 Task: Look for space in Veenendaal, Netherlands from 5th July, 2023 to 11th July, 2023 for 2 adults in price range Rs.8000 to Rs.16000. Place can be entire place with 2 bedrooms having 2 beds and 1 bathroom. Property type can be house, flat, guest house. Booking option can be shelf check-in. Required host language is English.
Action: Mouse moved to (437, 95)
Screenshot: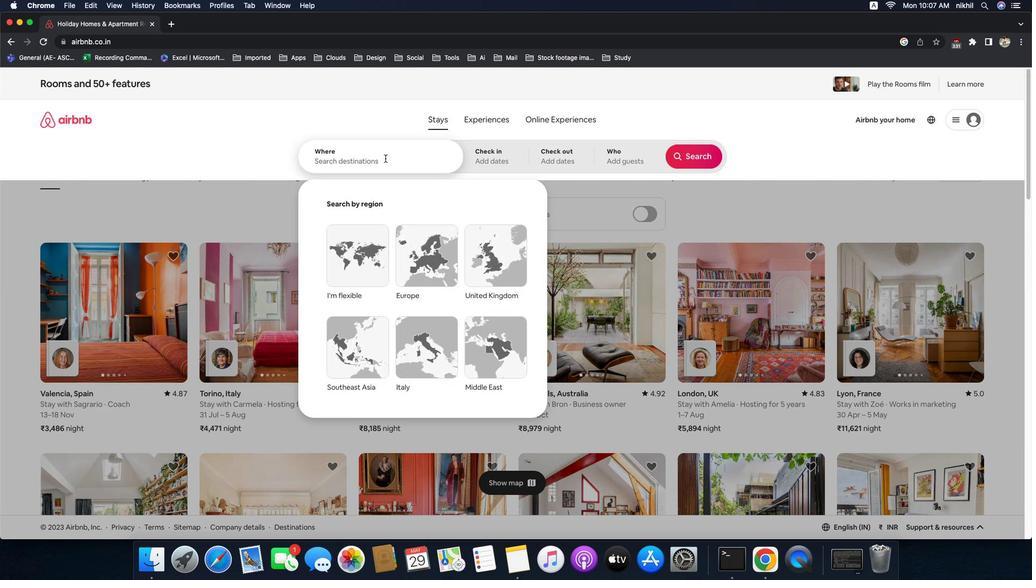
Action: Mouse pressed left at (437, 95)
Screenshot: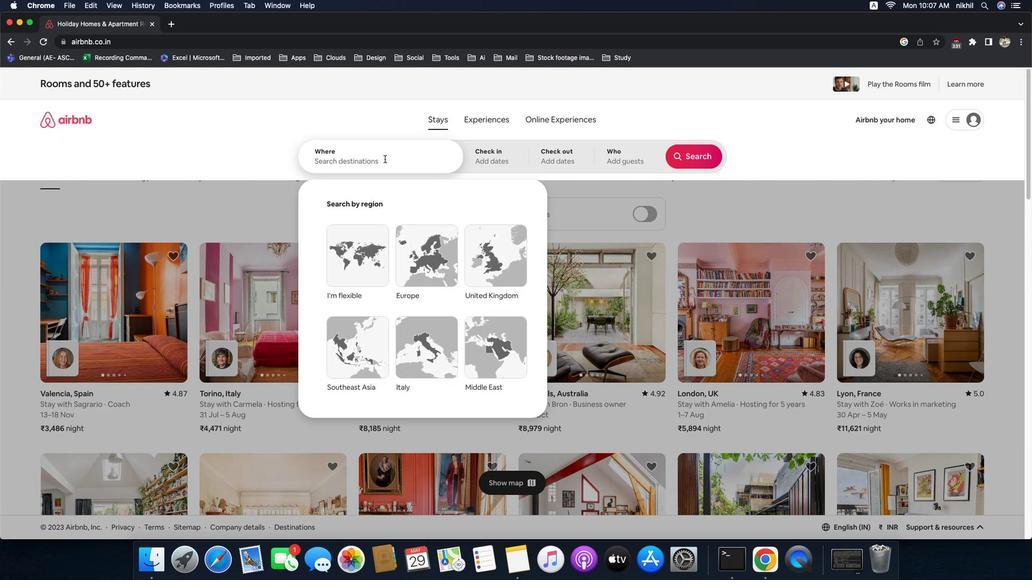 
Action: Mouse moved to (459, 109)
Screenshot: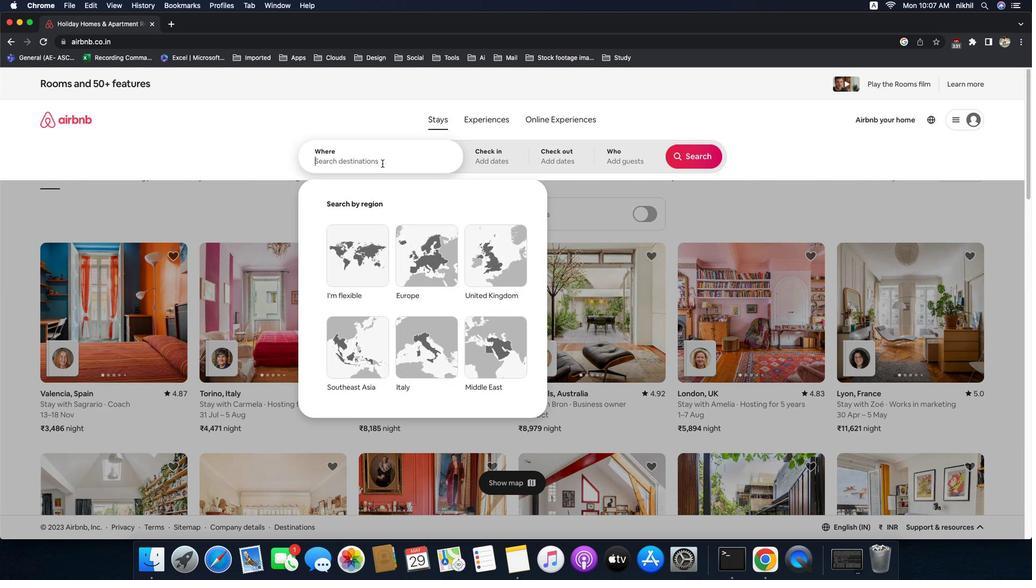 
Action: Mouse pressed left at (459, 109)
Screenshot: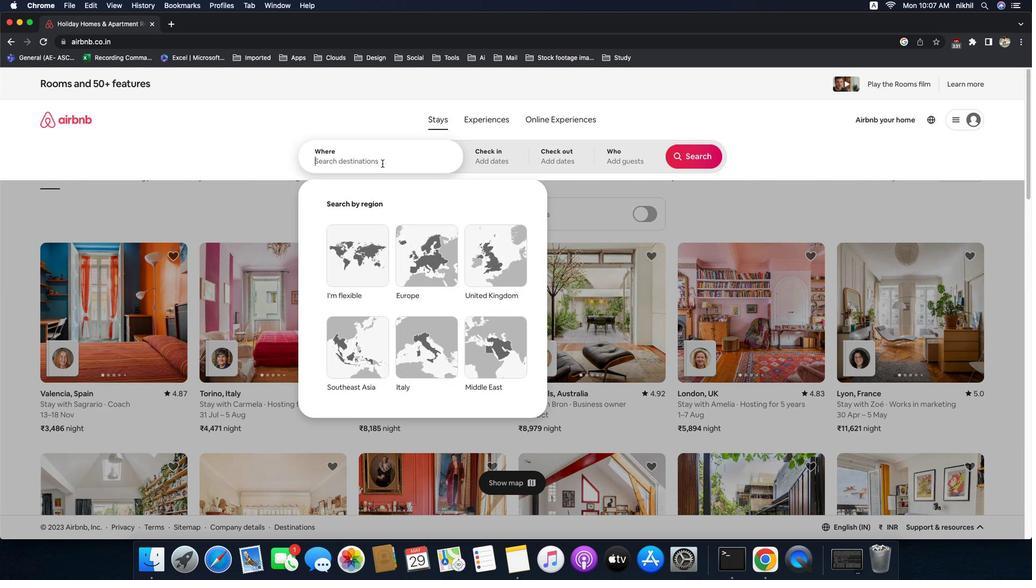 
Action: Mouse moved to (379, 145)
Screenshot: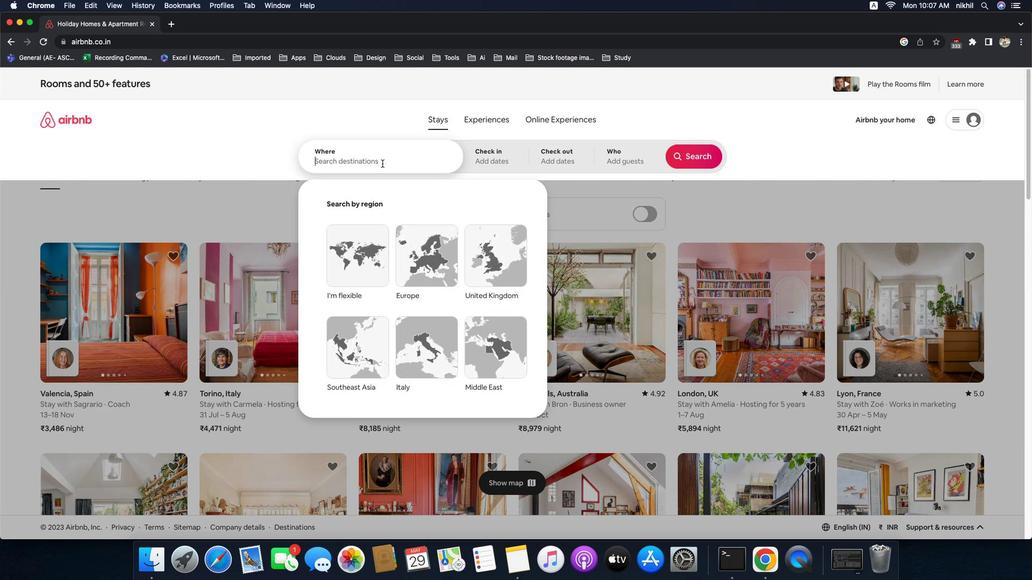 
Action: Mouse pressed left at (379, 145)
Screenshot: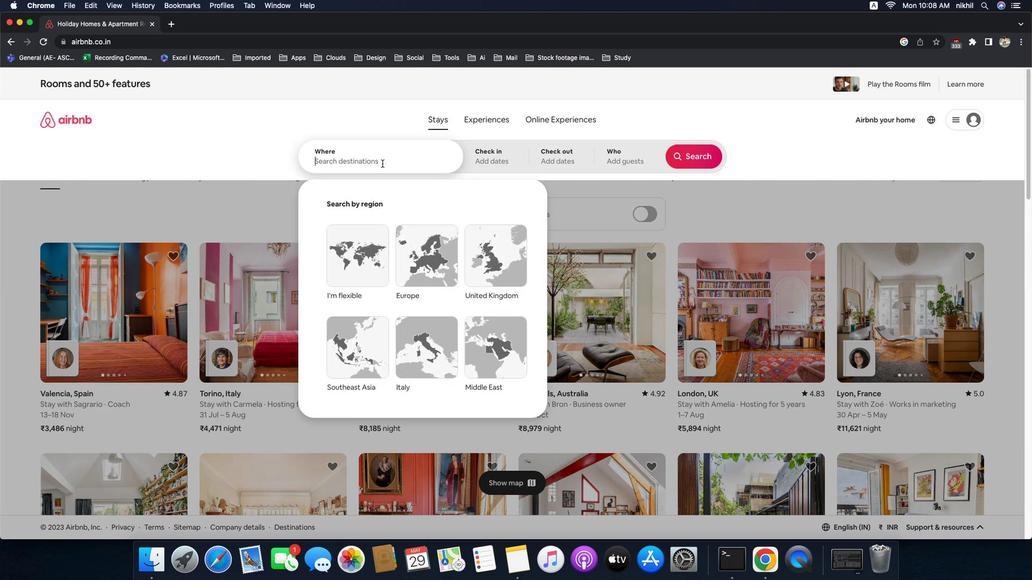 
Action: Key pressed 'V'Key.caps_lock'e''e''n''e''n''d''a''a''l'','Key.spaceKey.caps_lock'N'Key.caps_lock'e''t''h''e''r''l''a''n''d''s'Key.enter
Screenshot: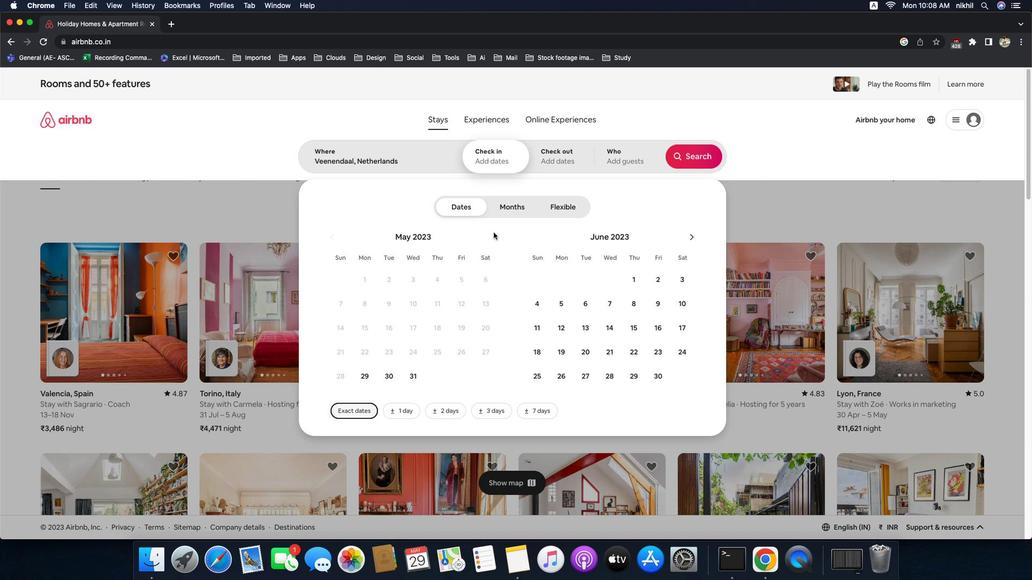 
Action: Mouse moved to (707, 229)
Screenshot: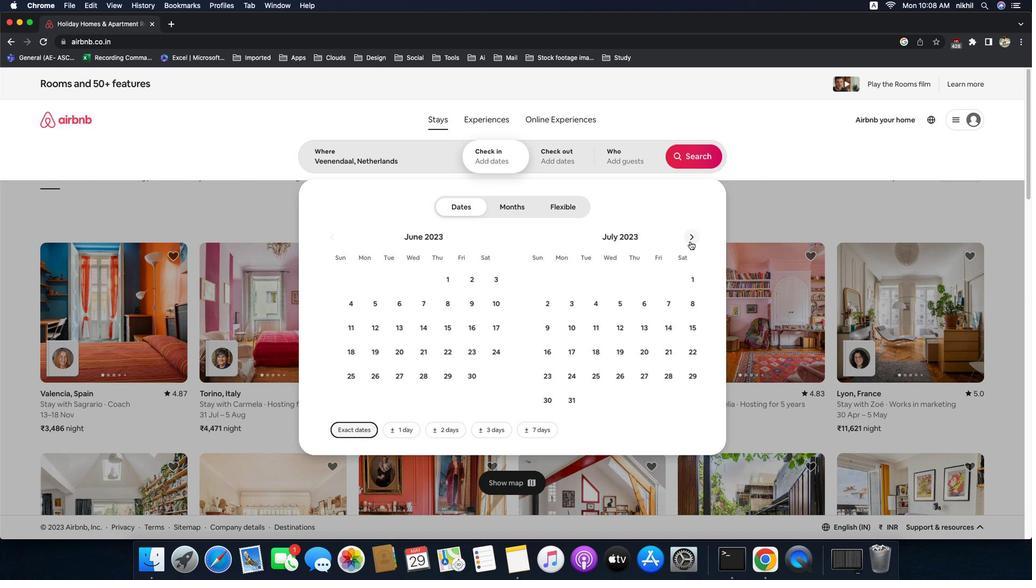 
Action: Mouse pressed left at (707, 229)
Screenshot: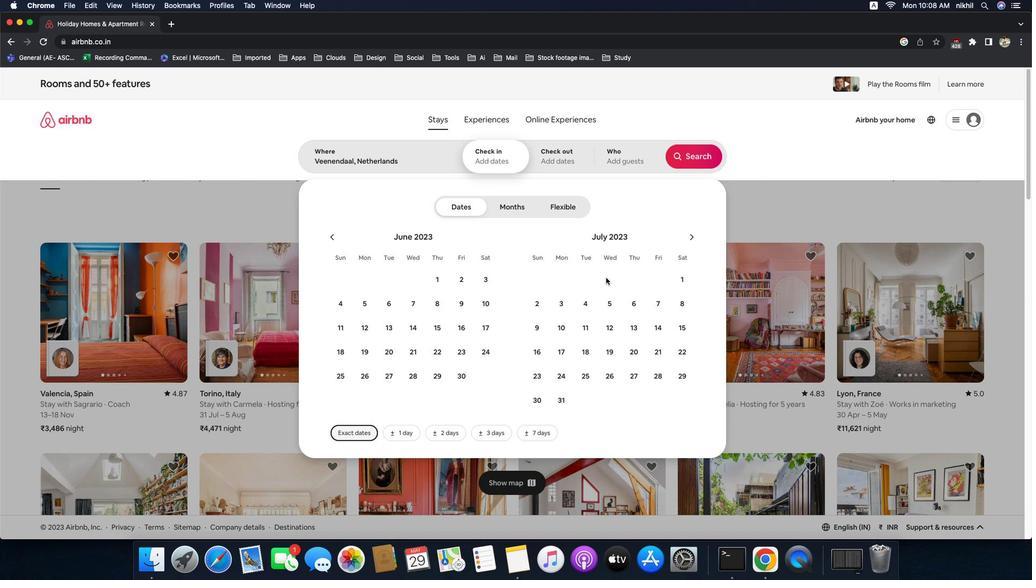 
Action: Mouse moved to (627, 294)
Screenshot: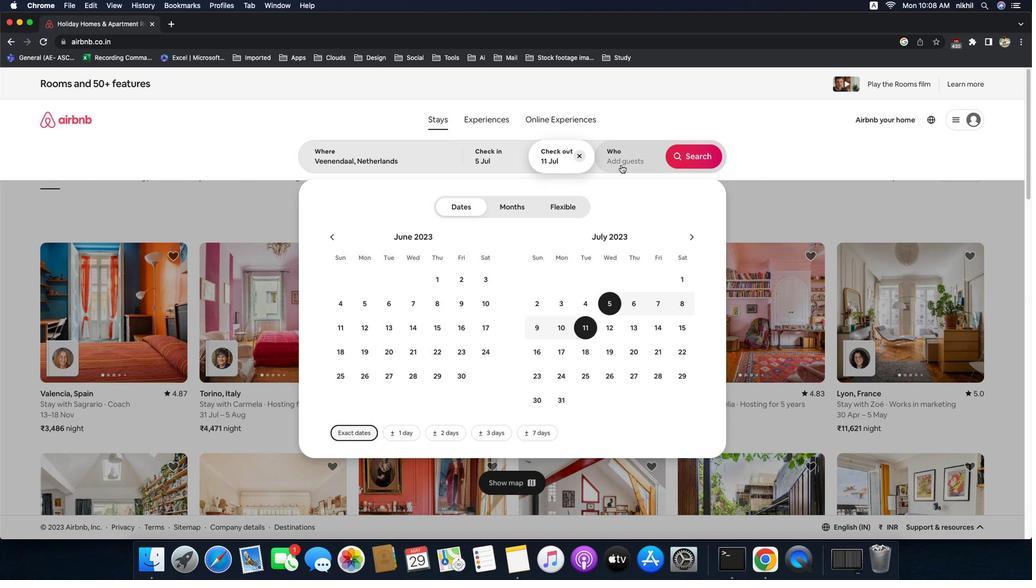 
Action: Mouse pressed left at (627, 294)
Screenshot: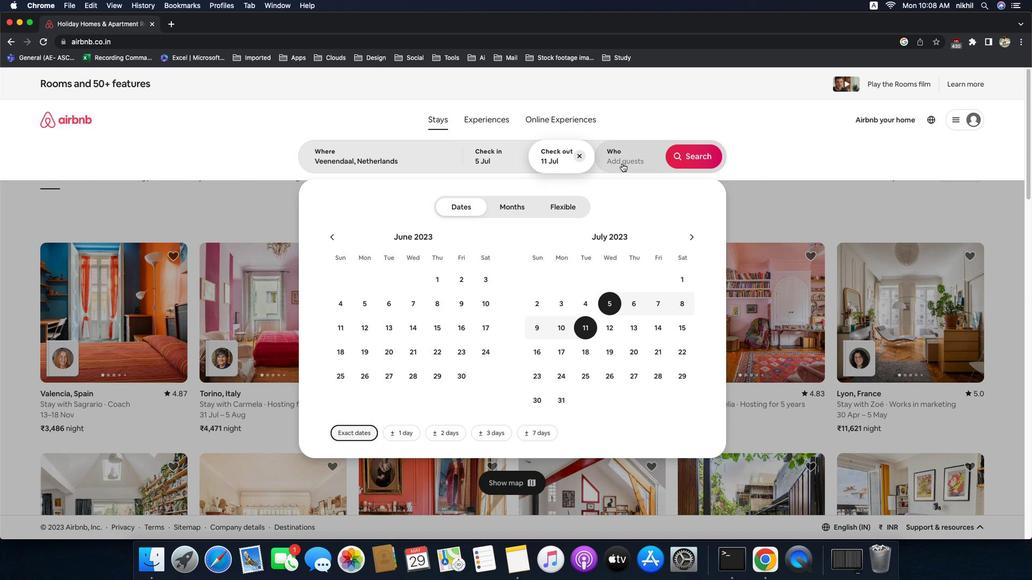 
Action: Mouse moved to (603, 318)
Screenshot: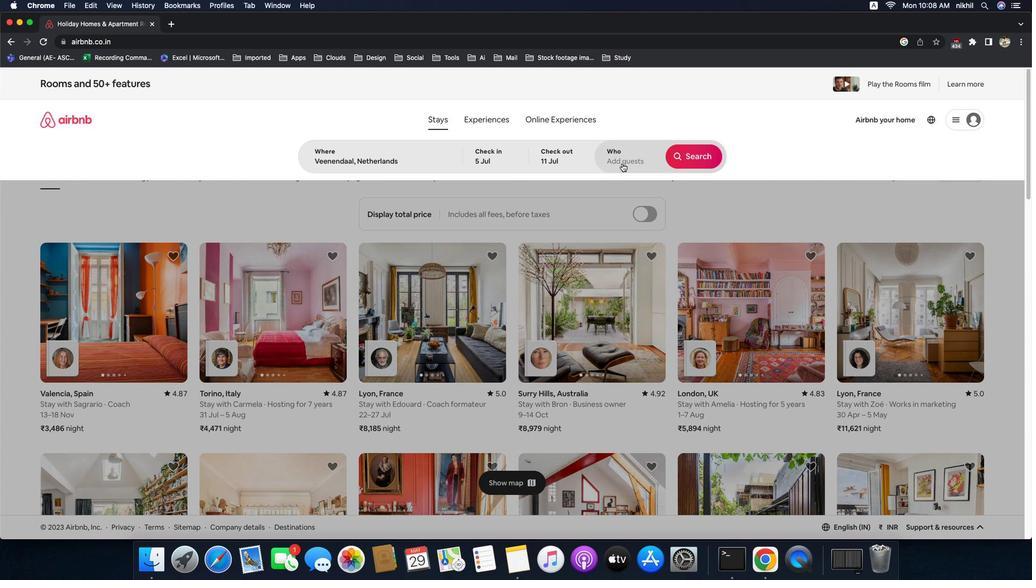 
Action: Mouse pressed left at (603, 318)
Screenshot: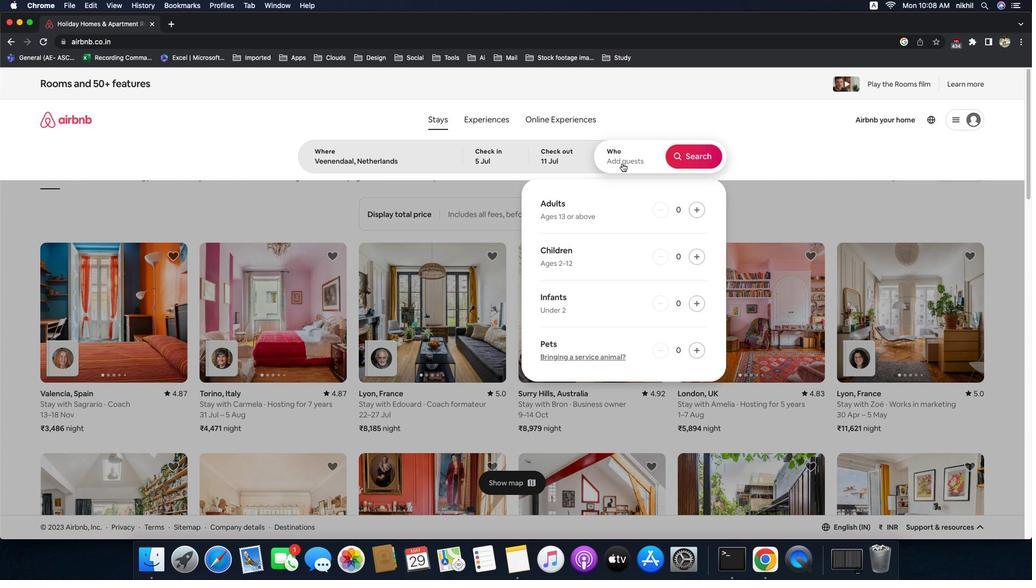 
Action: Mouse moved to (635, 146)
Screenshot: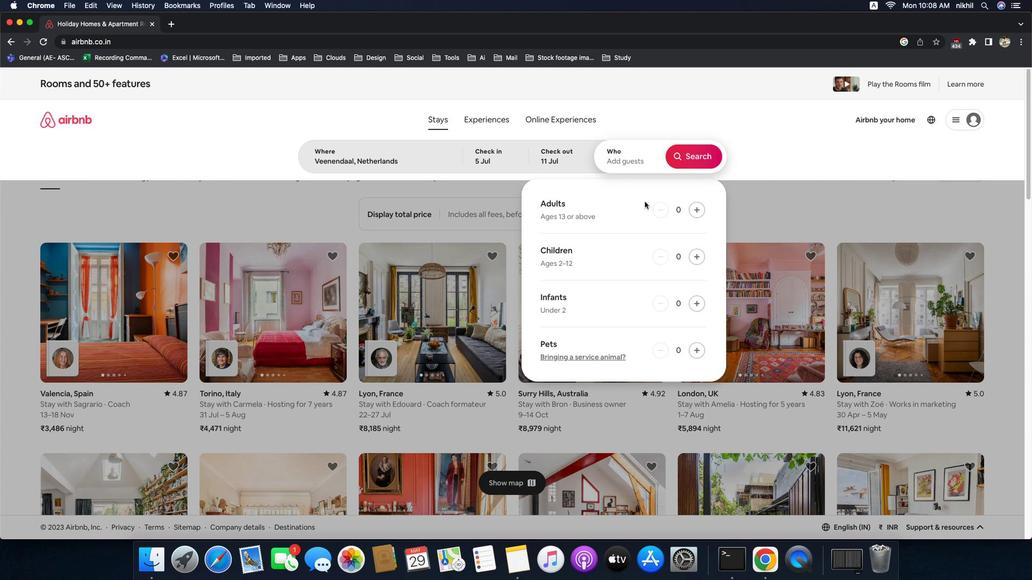 
Action: Mouse pressed left at (635, 146)
Screenshot: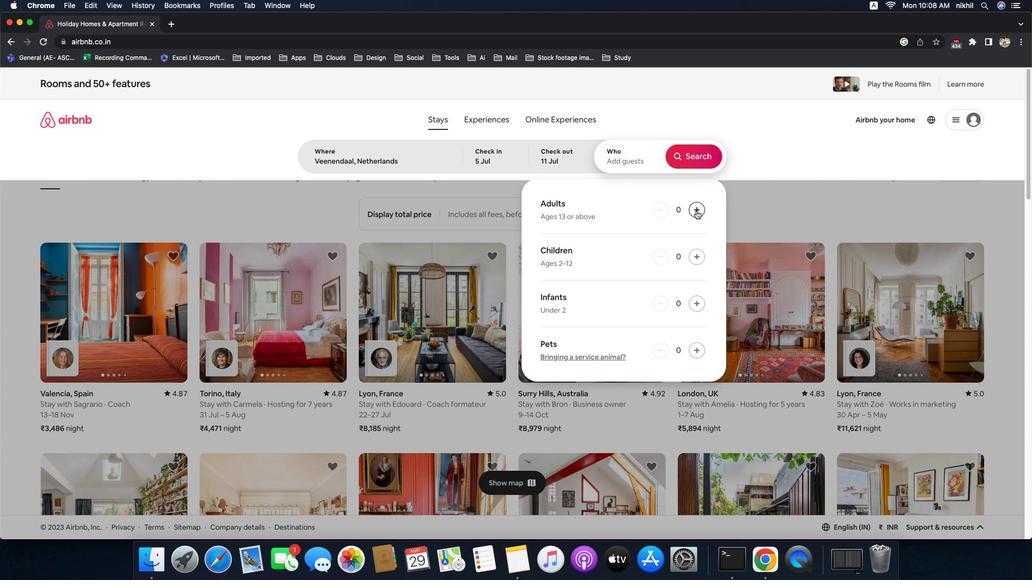 
Action: Mouse moved to (714, 196)
Screenshot: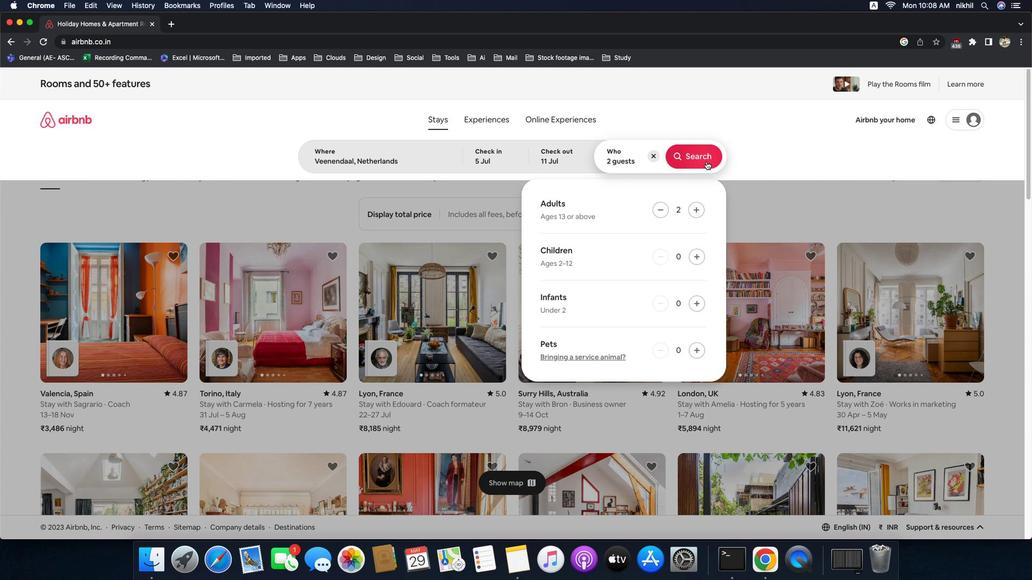 
Action: Mouse pressed left at (714, 196)
Screenshot: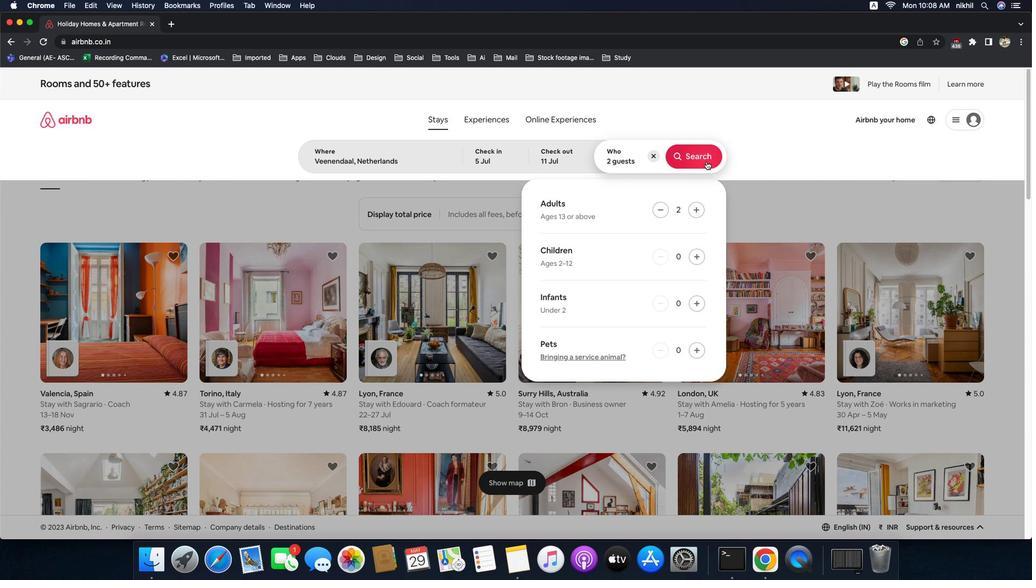 
Action: Mouse pressed left at (714, 196)
Screenshot: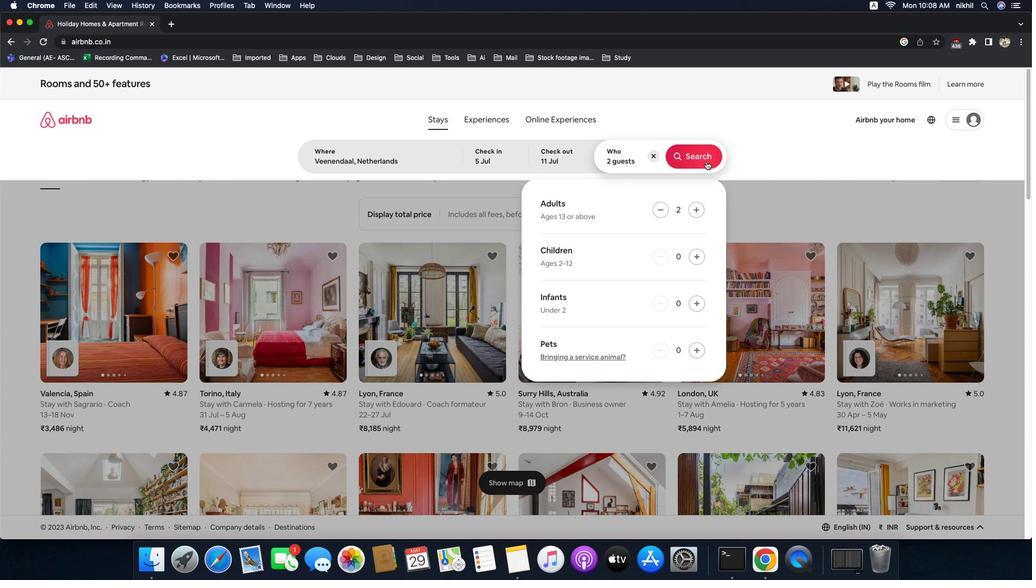 
Action: Mouse moved to (725, 144)
Screenshot: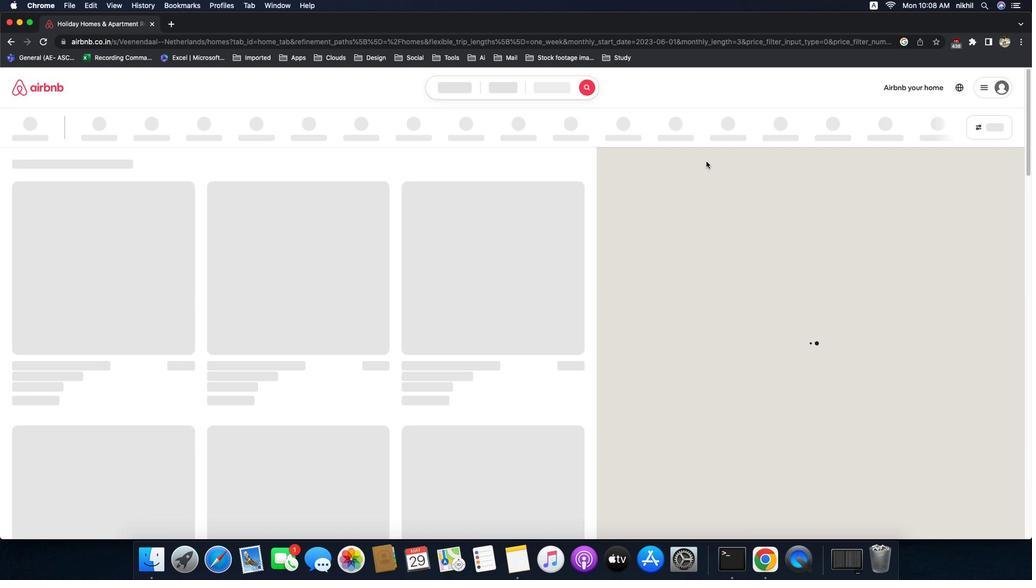 
Action: Mouse pressed left at (725, 144)
Screenshot: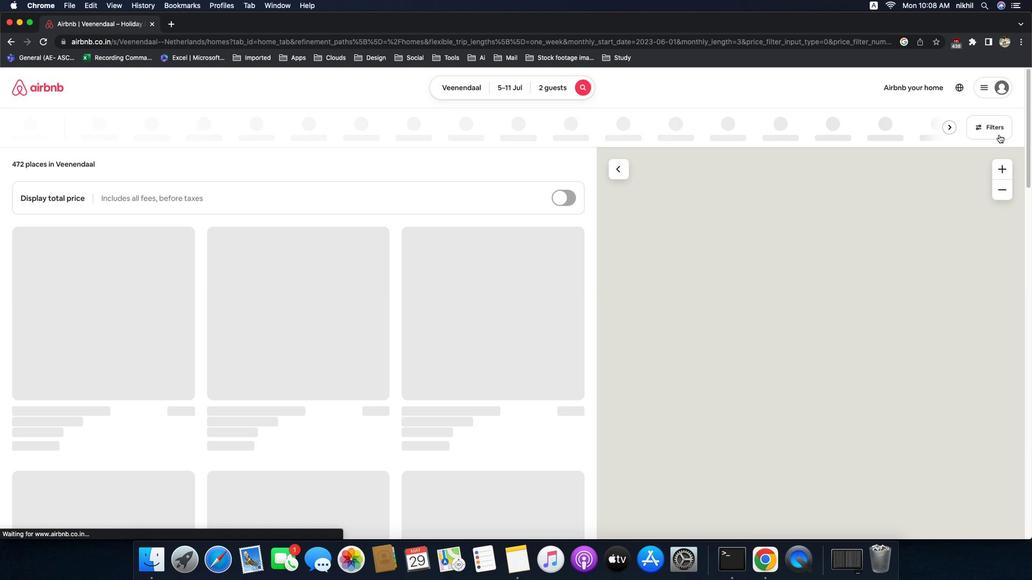 
Action: Mouse moved to (1028, 114)
Screenshot: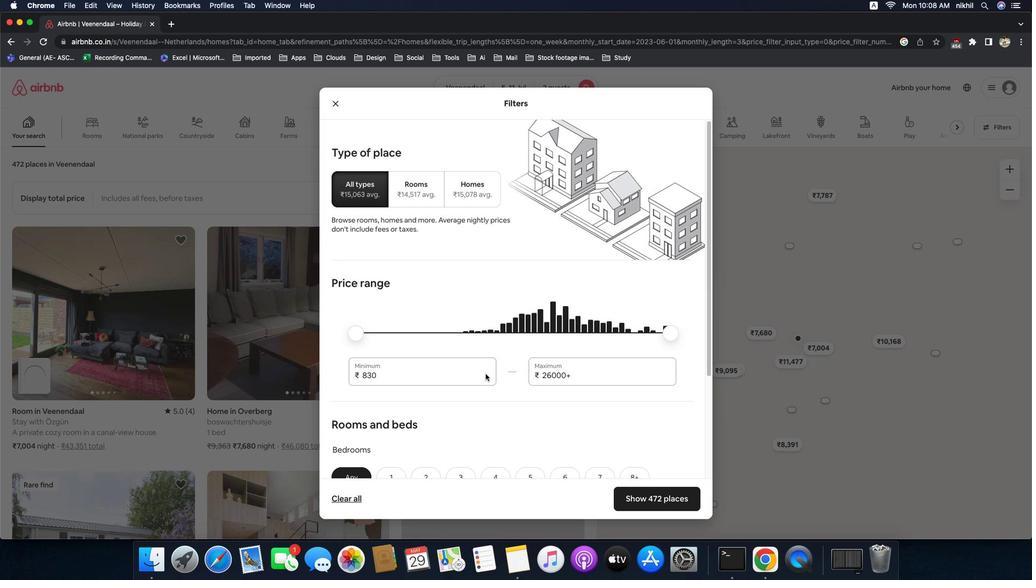 
Action: Mouse pressed left at (1028, 114)
Screenshot: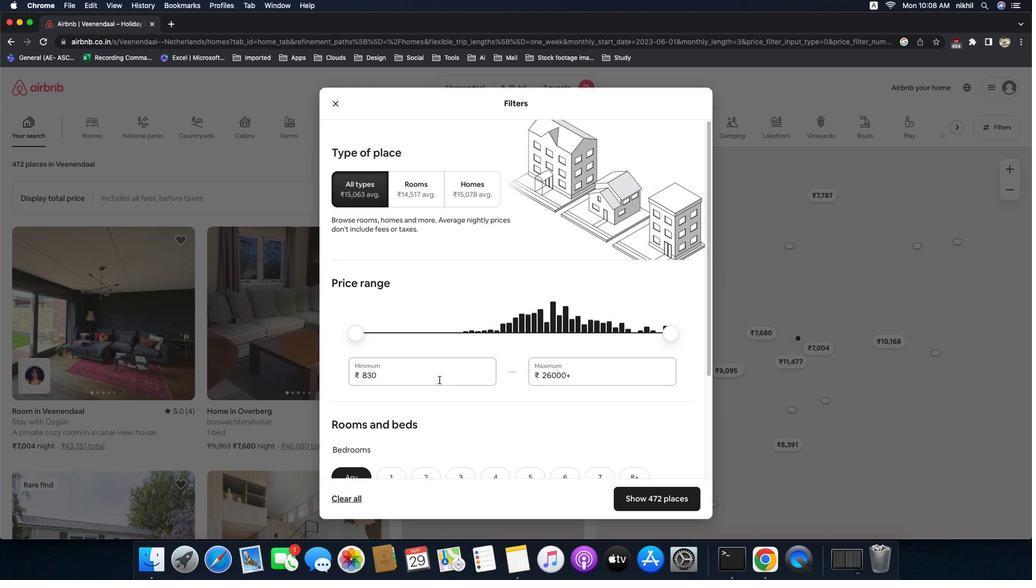 
Action: Mouse moved to (434, 376)
Screenshot: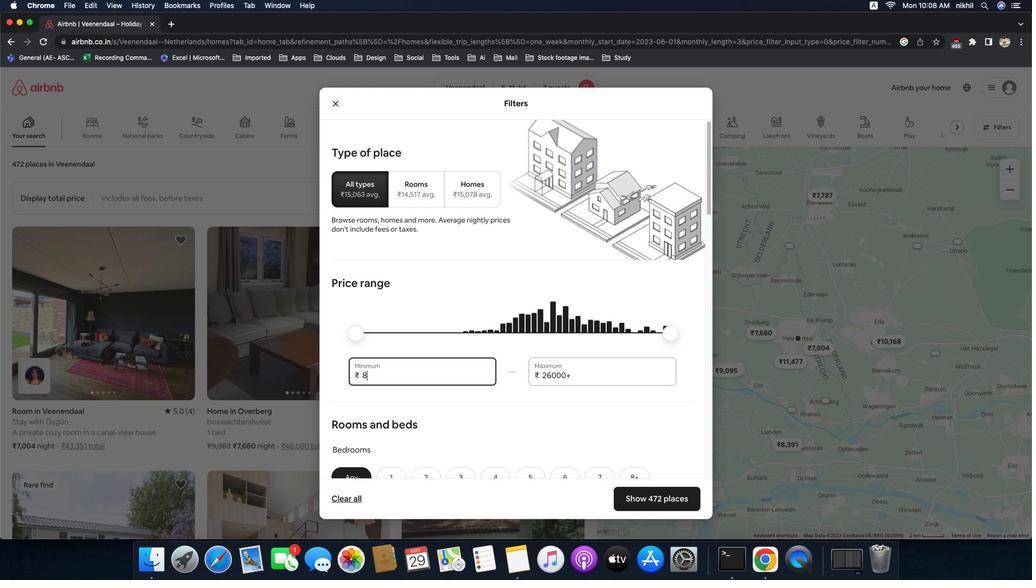 
Action: Mouse pressed left at (434, 376)
Screenshot: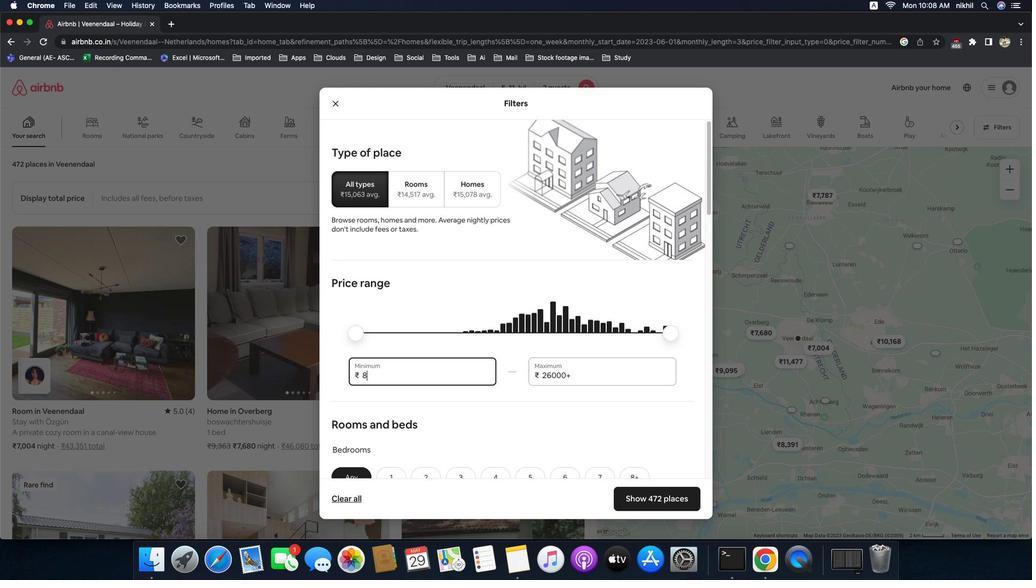
Action: Mouse moved to (434, 376)
Screenshot: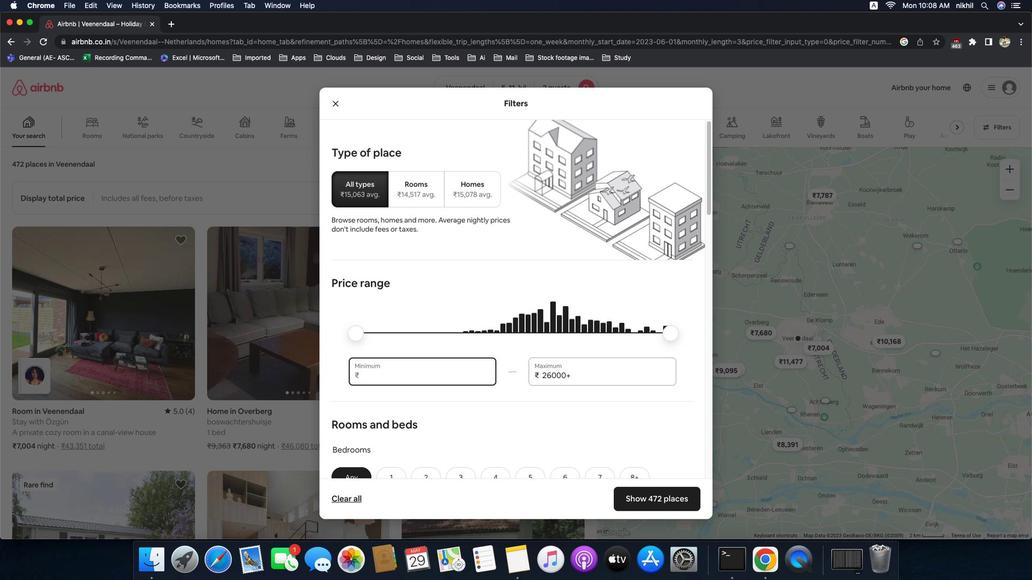 
Action: Key pressed Key.backspaceKey.backspaceKey.backspace'8''0''0''0'
Screenshot: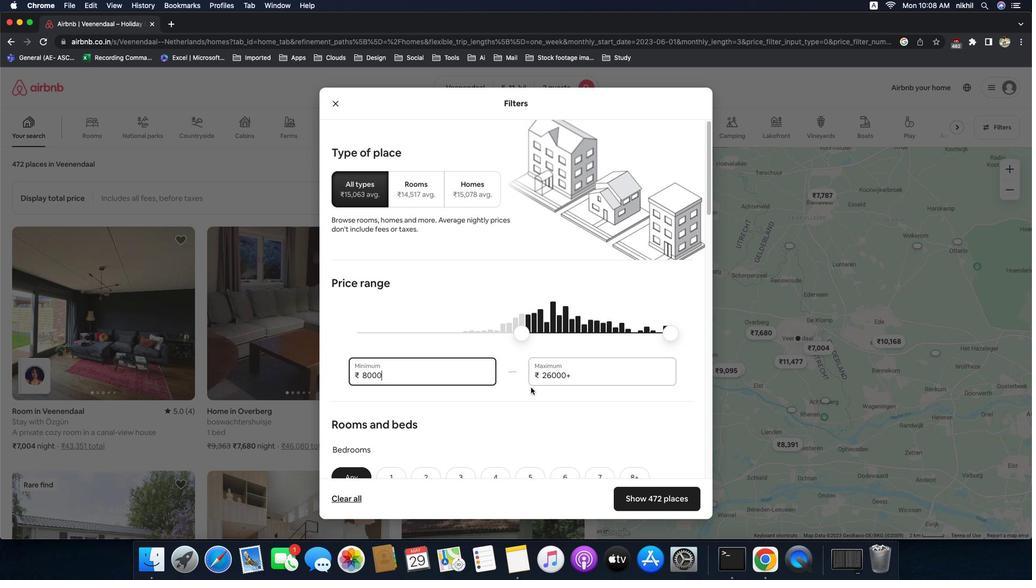 
Action: Mouse moved to (594, 371)
Screenshot: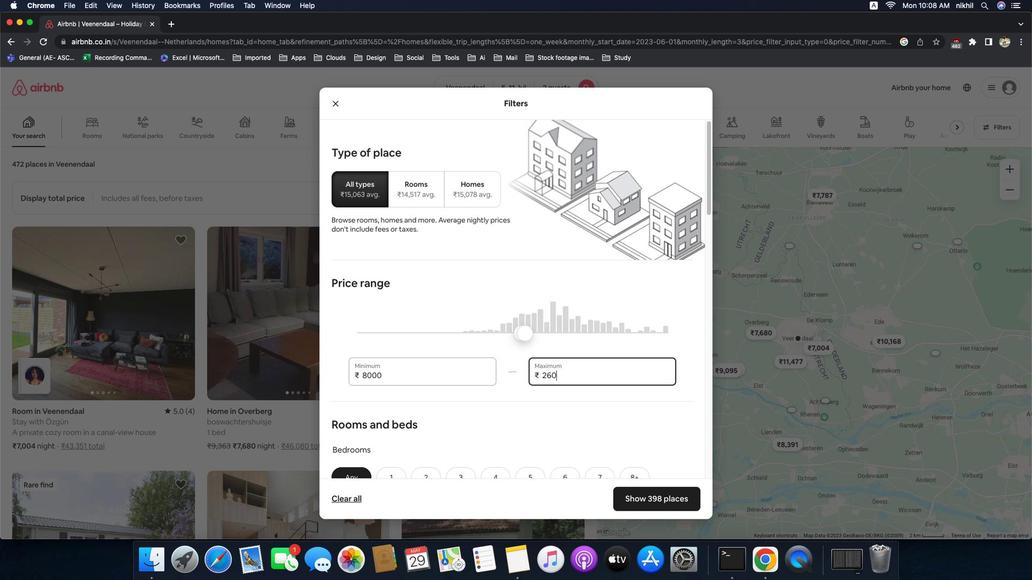 
Action: Mouse pressed left at (594, 371)
Screenshot: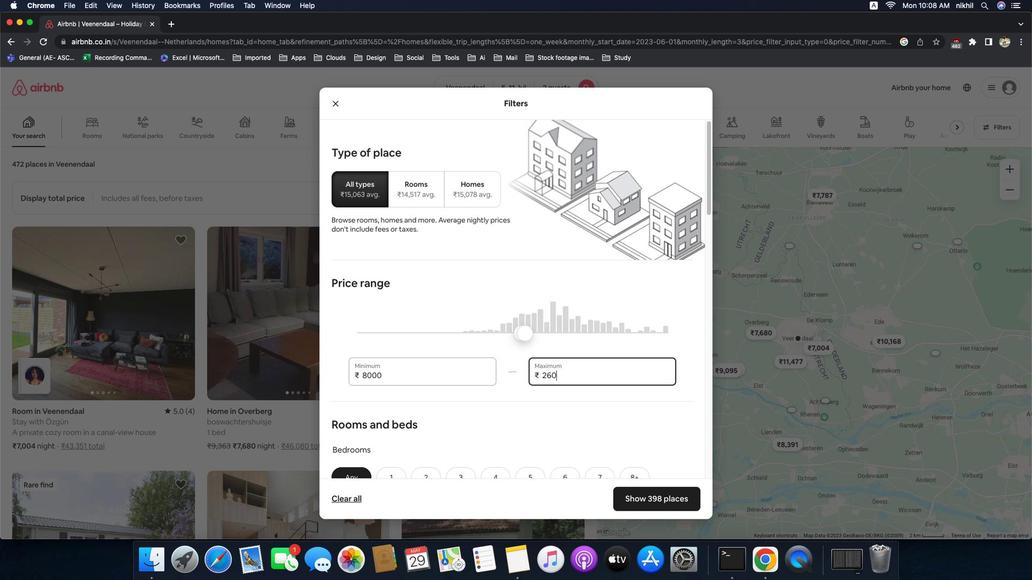 
Action: Mouse moved to (594, 371)
Screenshot: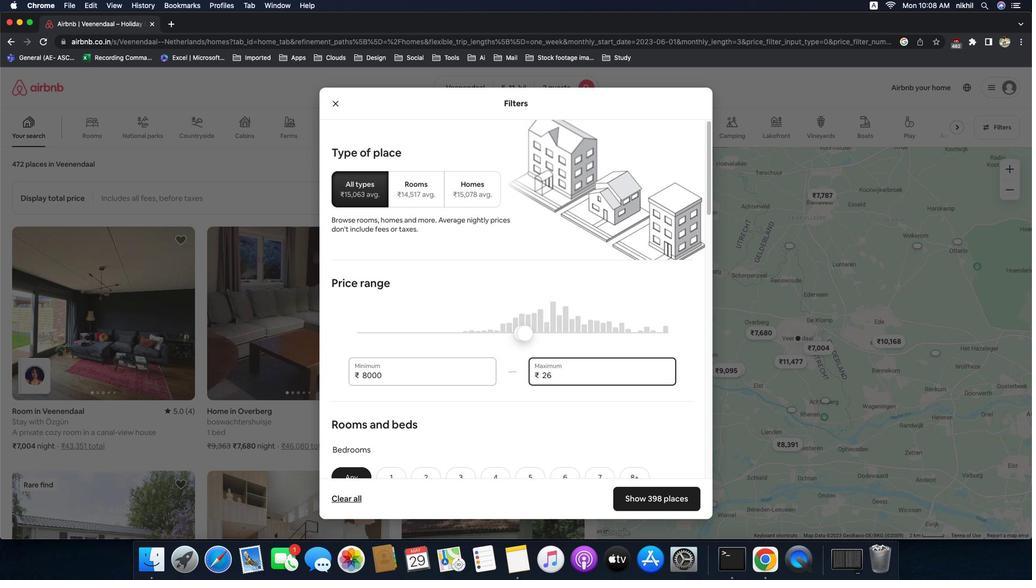 
Action: Key pressed Key.backspaceKey.backspaceKey.backspaceKey.backspaceKey.backspaceKey.backspace'1''6''0''0''0'
Screenshot: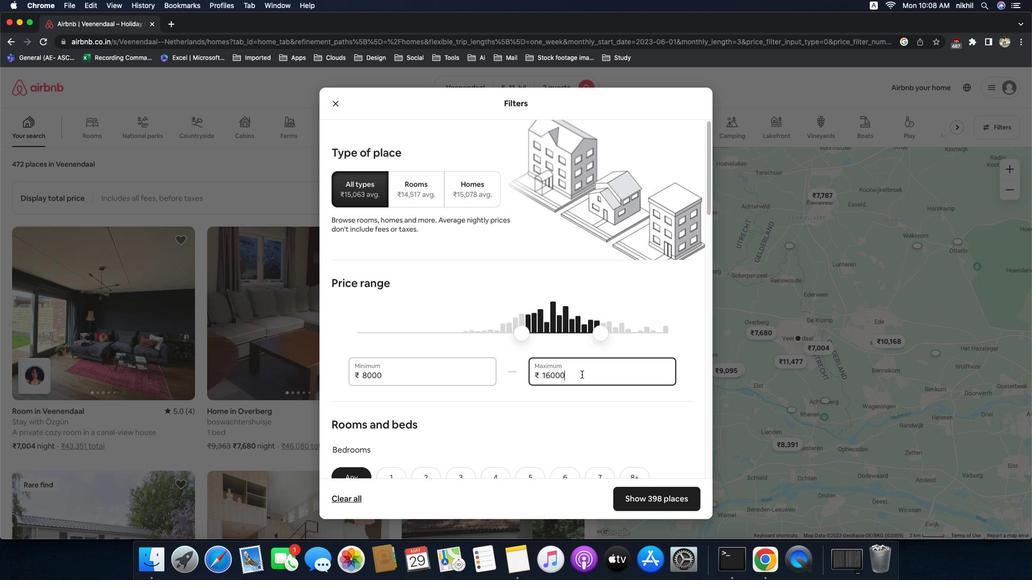 
Action: Mouse moved to (515, 430)
Screenshot: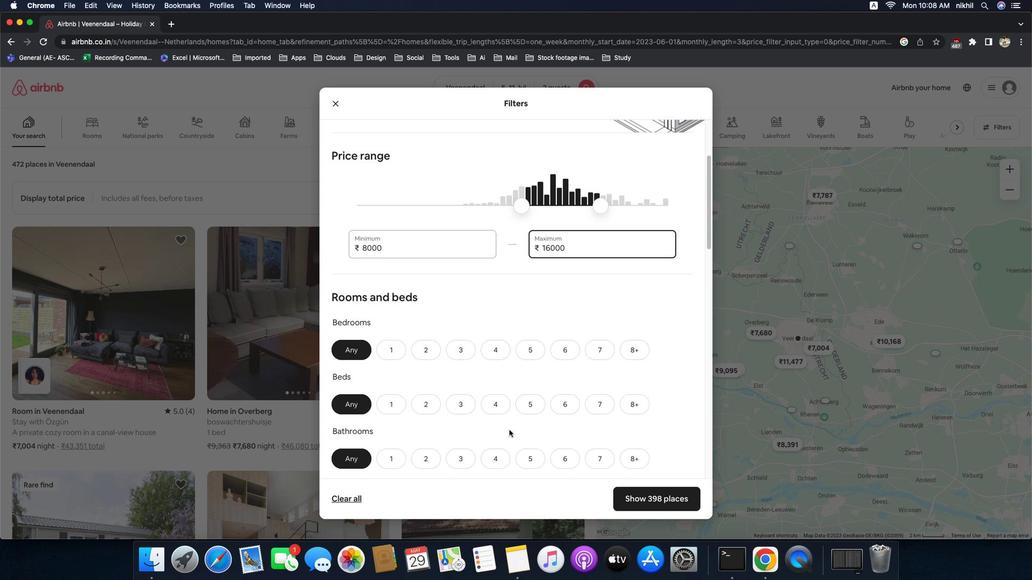 
Action: Mouse scrolled (515, 430) with delta (-27, -28)
Screenshot: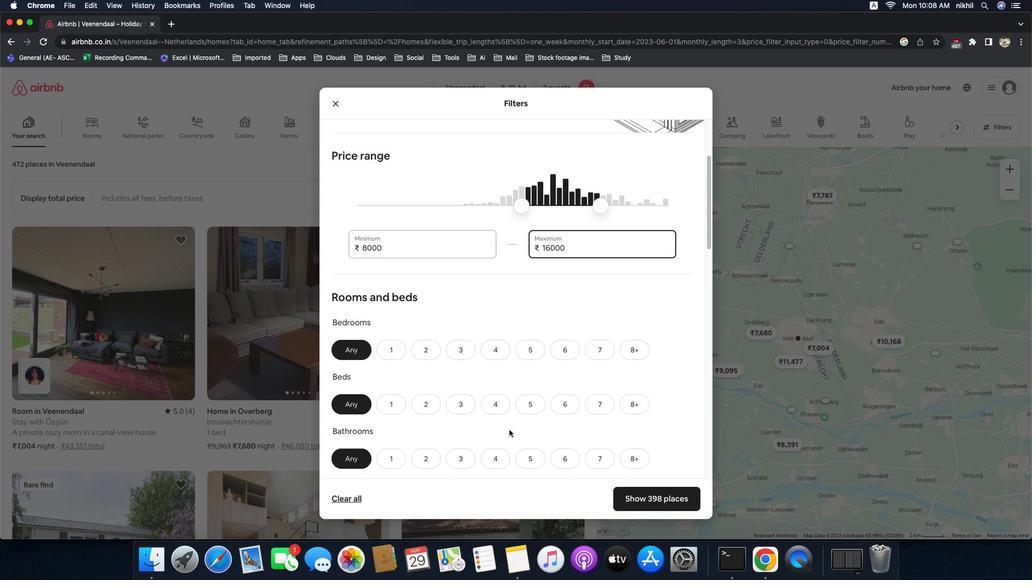 
Action: Mouse scrolled (515, 430) with delta (-27, -28)
Screenshot: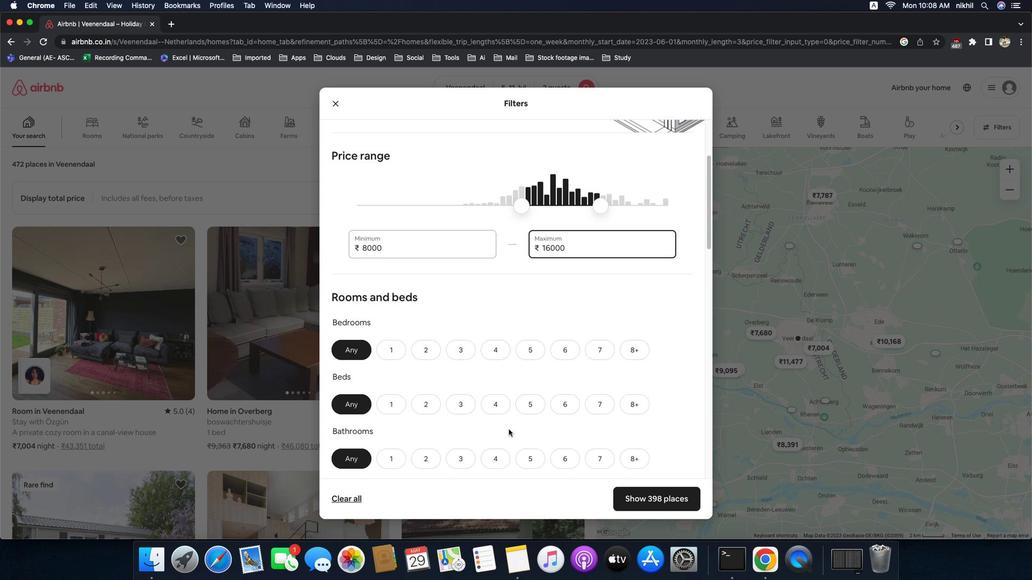 
Action: Mouse scrolled (515, 430) with delta (-27, -28)
Screenshot: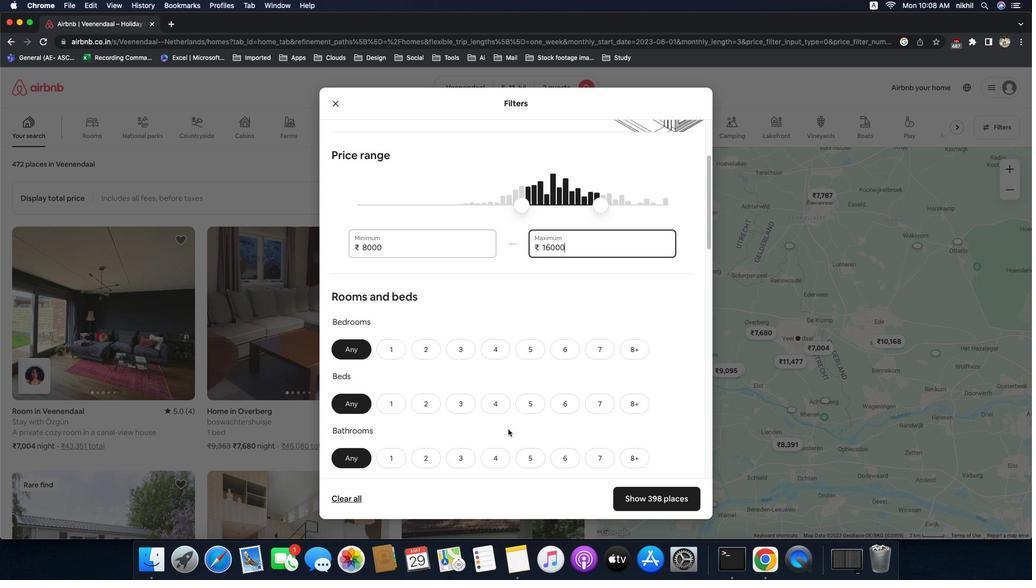
Action: Mouse scrolled (515, 430) with delta (-27, -28)
Screenshot: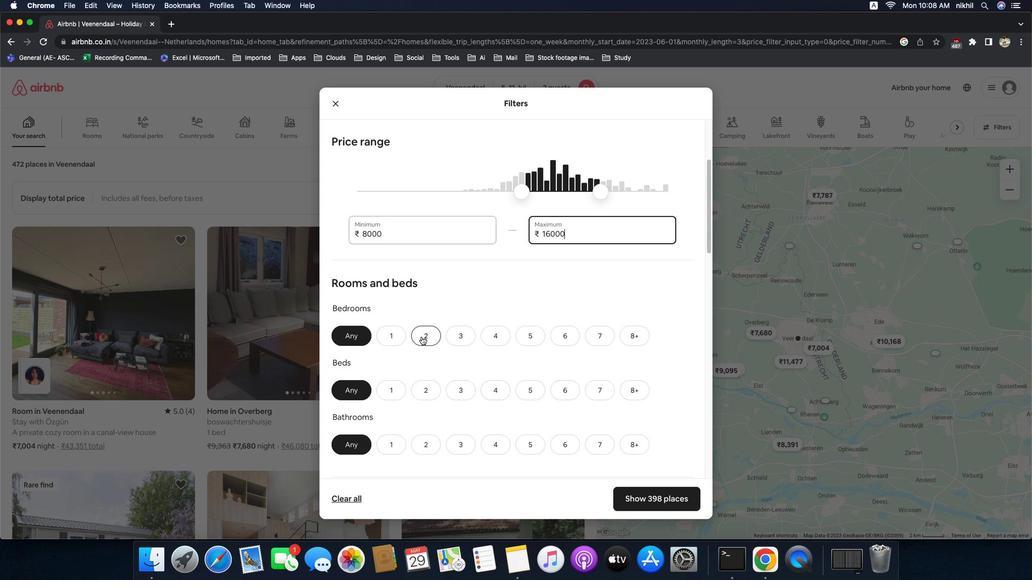 
Action: Mouse scrolled (515, 430) with delta (-27, -28)
Screenshot: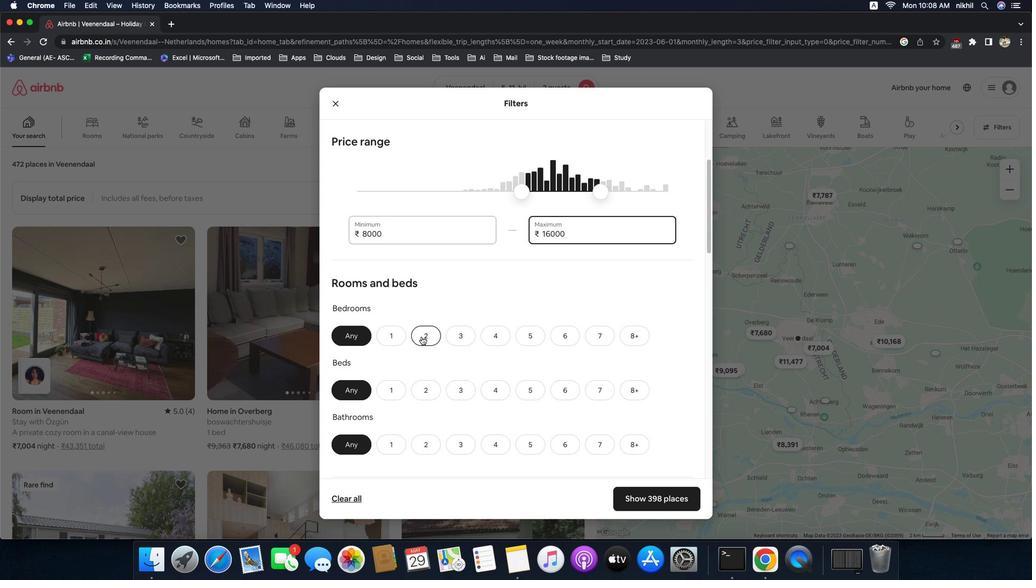 
Action: Mouse scrolled (515, 430) with delta (-27, -29)
Screenshot: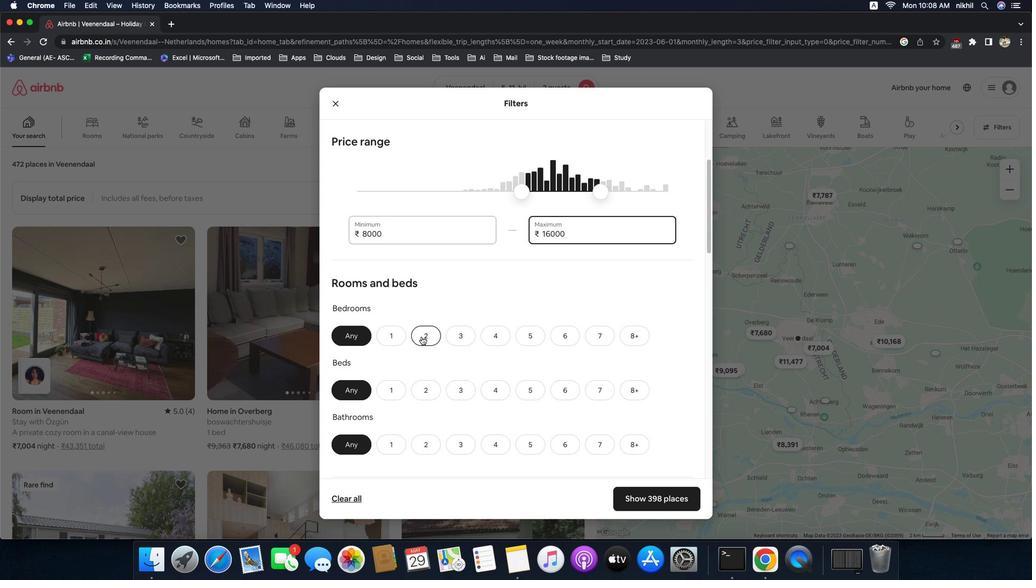 
Action: Mouse moved to (514, 430)
Screenshot: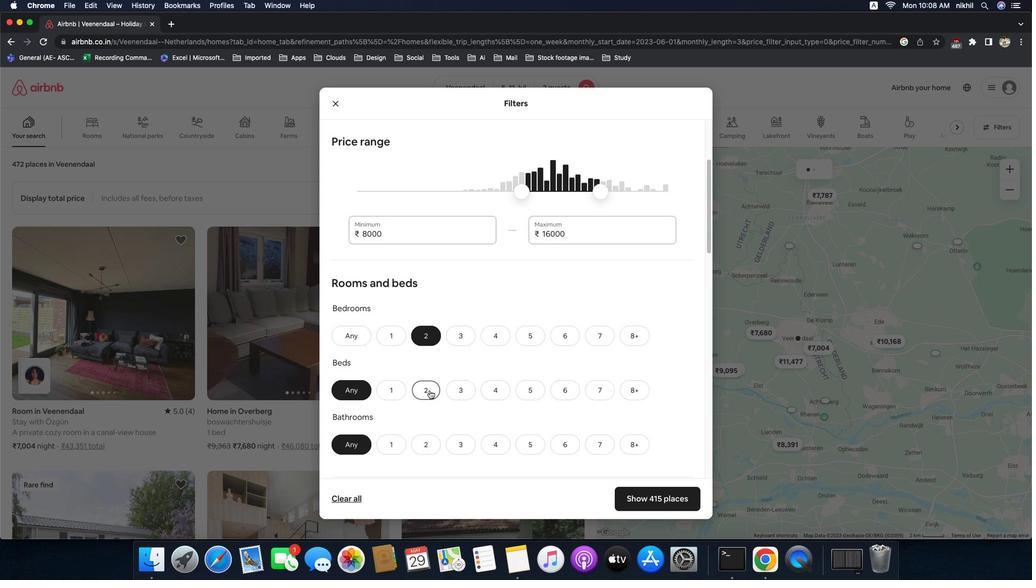 
Action: Mouse scrolled (514, 430) with delta (-27, -28)
Screenshot: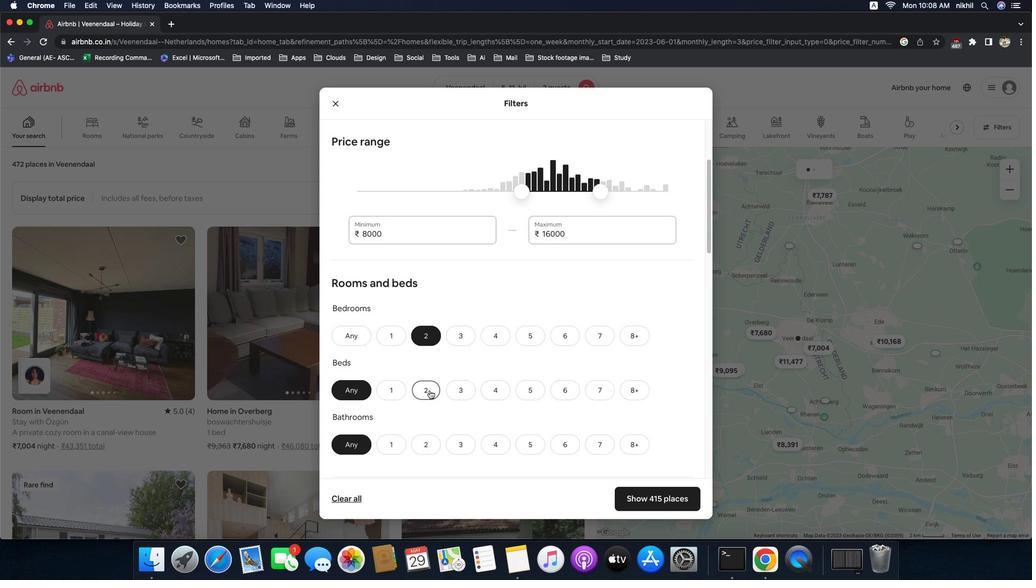 
Action: Mouse moved to (513, 430)
Screenshot: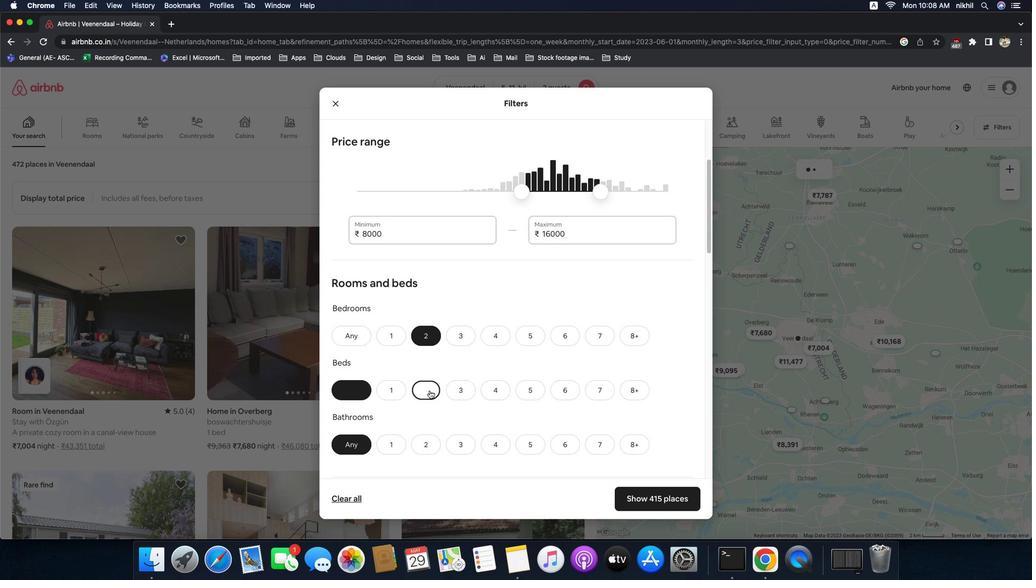 
Action: Mouse scrolled (513, 430) with delta (-27, -28)
Screenshot: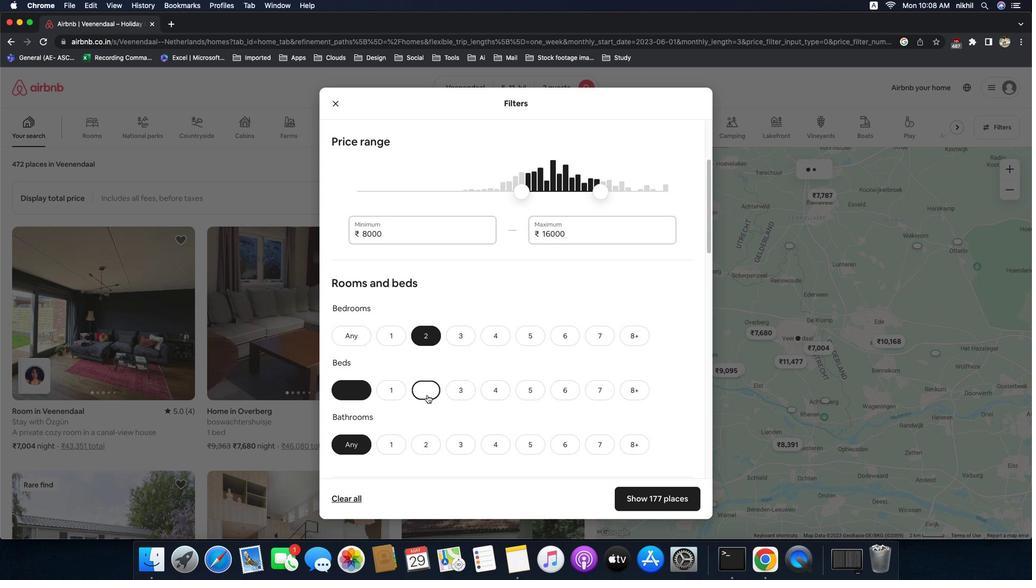 
Action: Mouse moved to (421, 330)
Screenshot: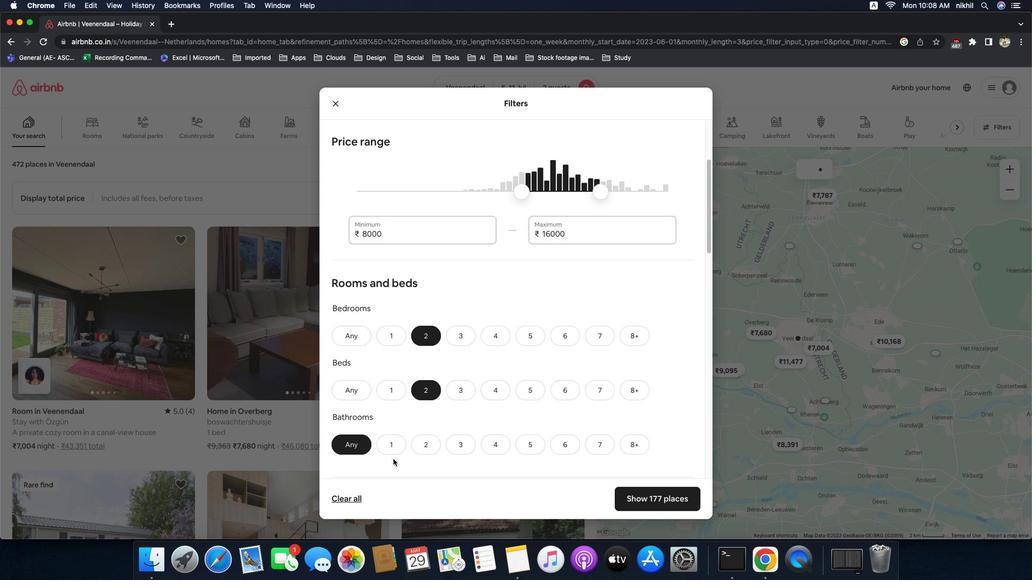 
Action: Mouse pressed left at (421, 330)
Screenshot: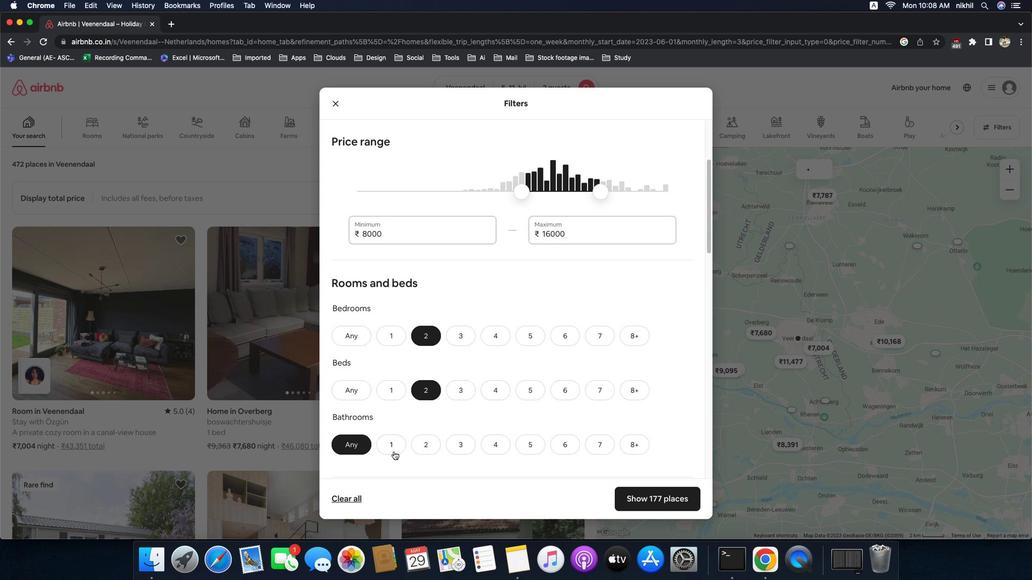 
Action: Mouse moved to (429, 388)
Screenshot: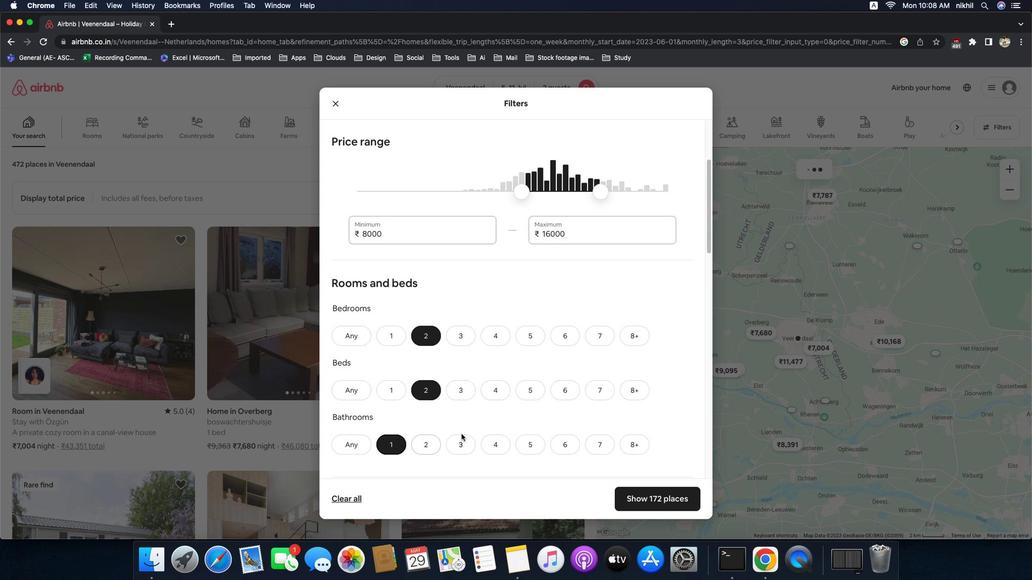 
Action: Mouse pressed left at (429, 388)
Screenshot: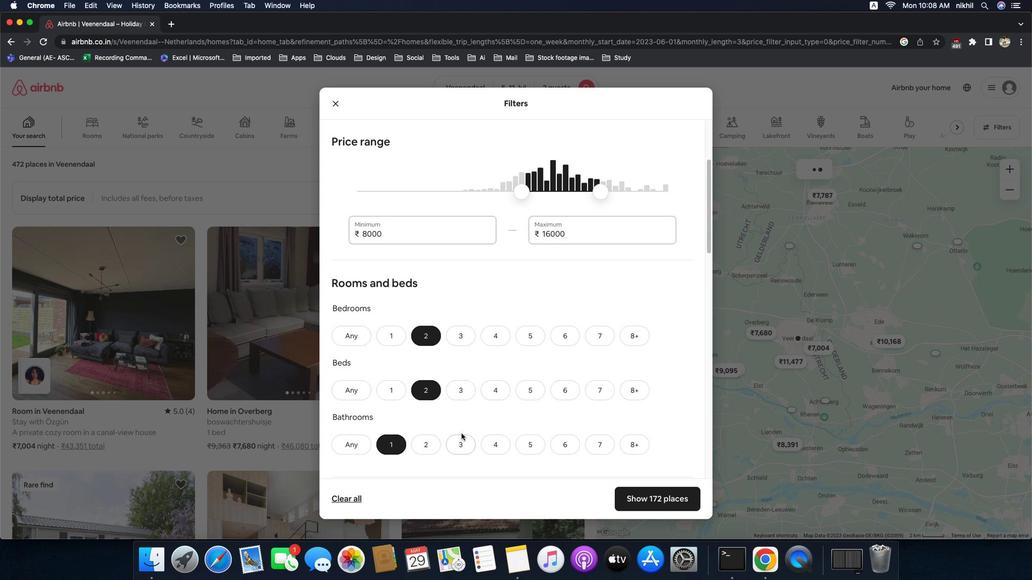 
Action: Mouse moved to (392, 452)
Screenshot: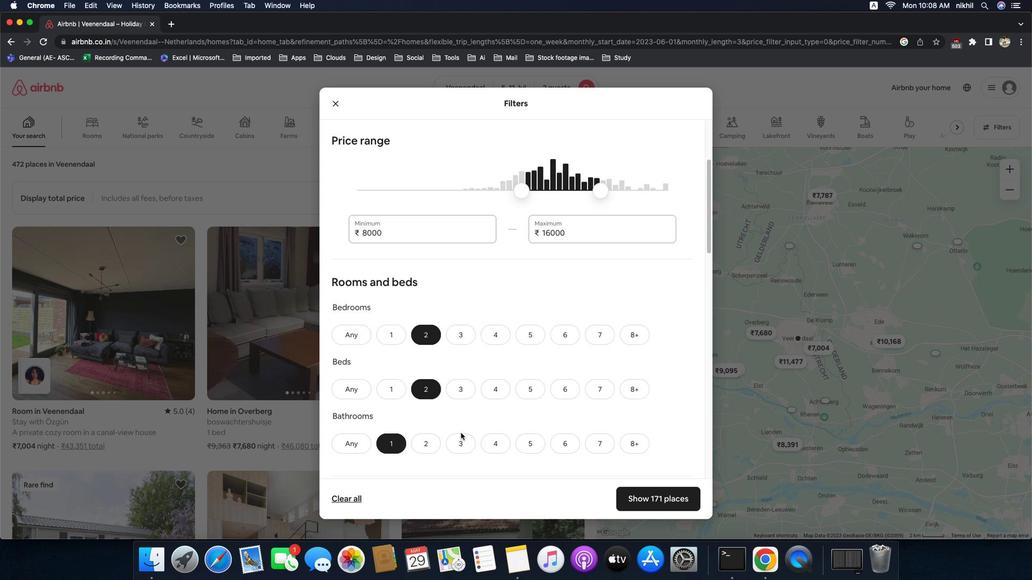 
Action: Mouse pressed left at (392, 452)
Screenshot: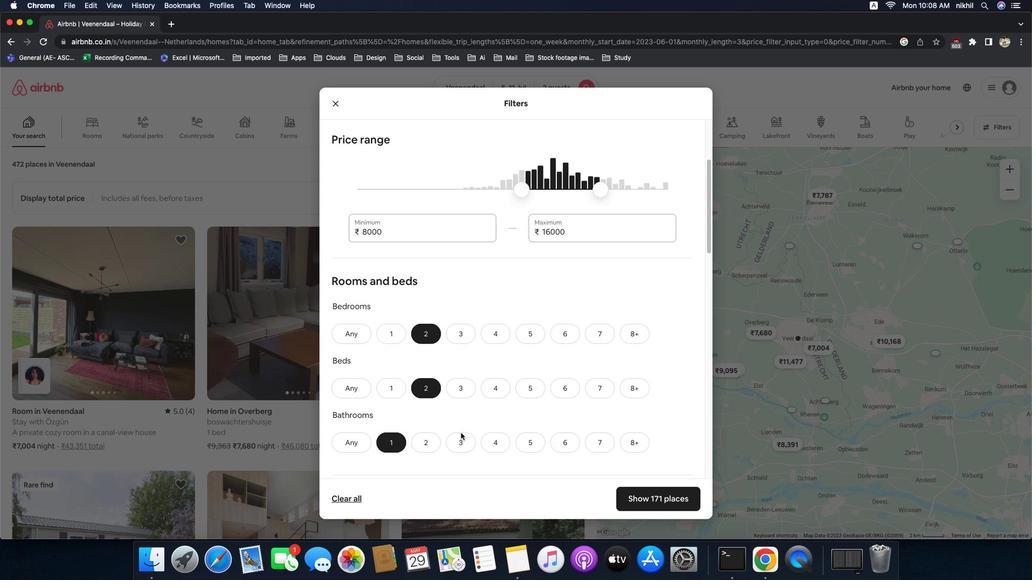 
Action: Mouse moved to (463, 433)
Screenshot: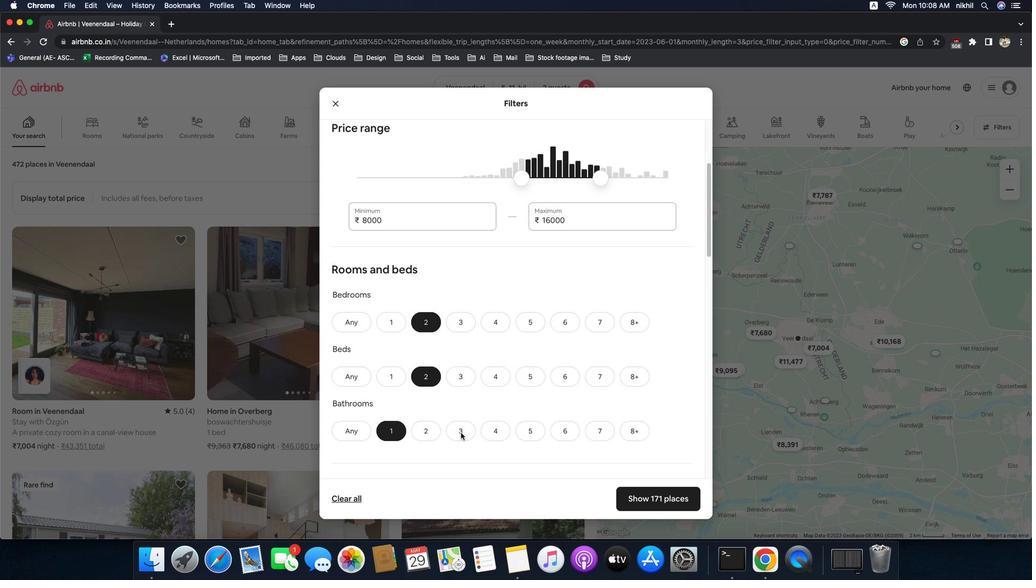 
Action: Mouse scrolled (463, 433) with delta (-27, -28)
Screenshot: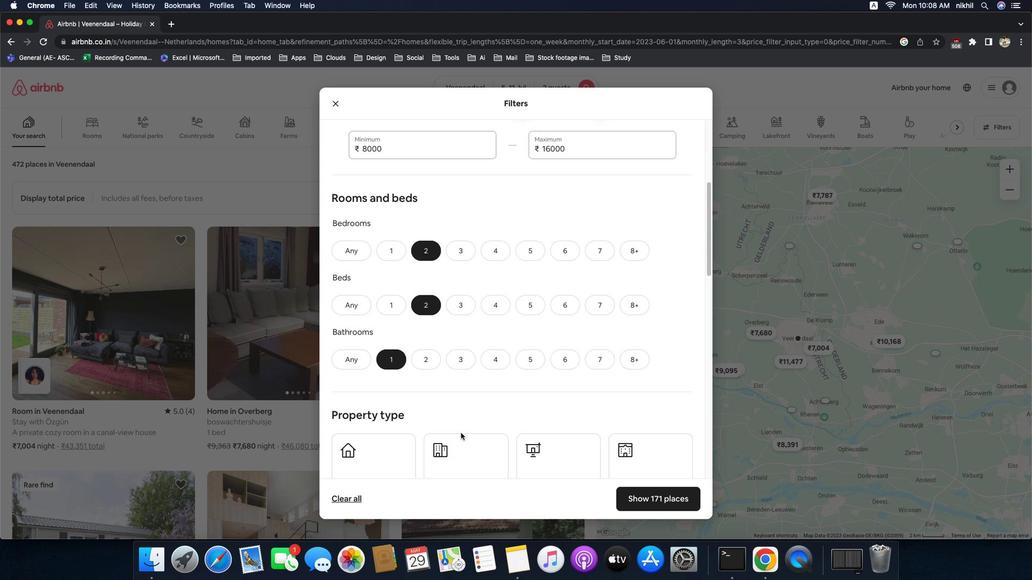 
Action: Mouse scrolled (463, 433) with delta (-27, -28)
Screenshot: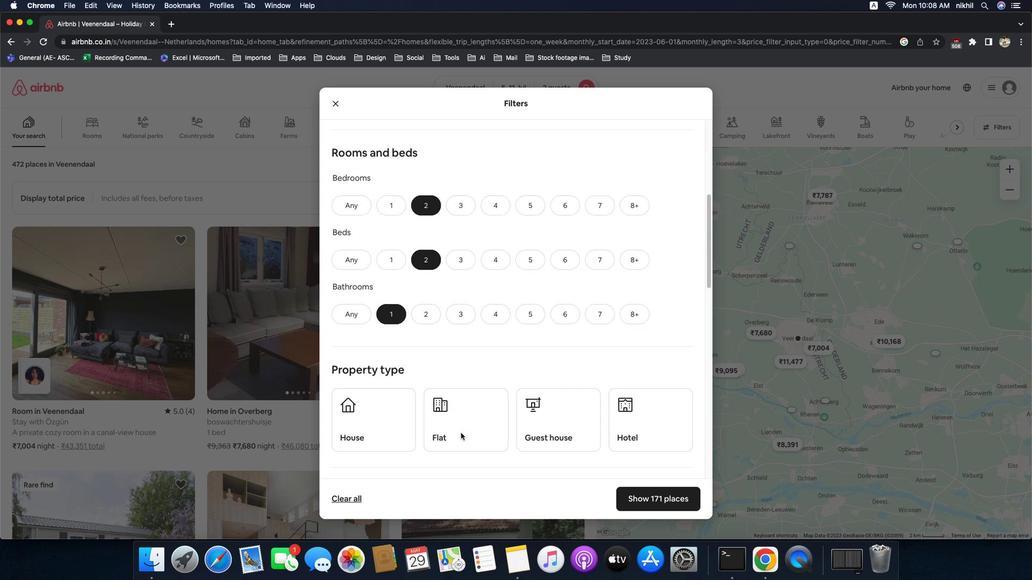 
Action: Mouse scrolled (463, 433) with delta (-27, -28)
Screenshot: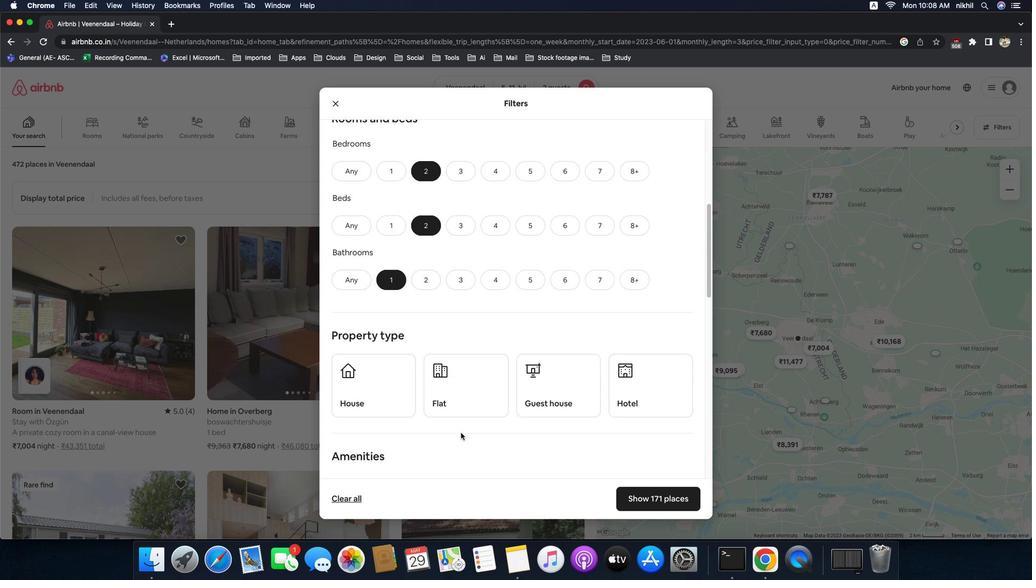 
Action: Mouse scrolled (463, 433) with delta (-27, -28)
Screenshot: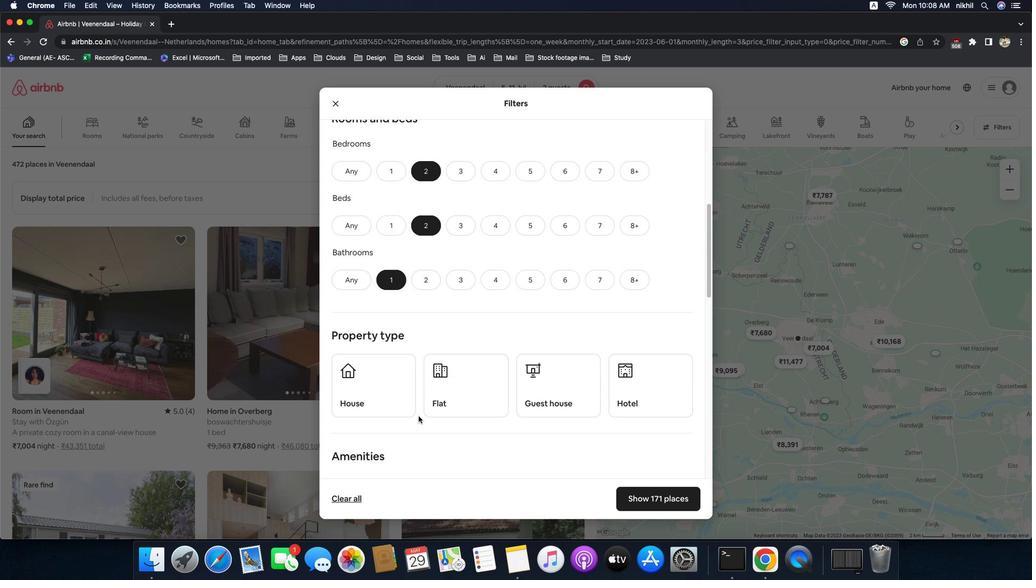 
Action: Mouse scrolled (463, 433) with delta (-27, -28)
Screenshot: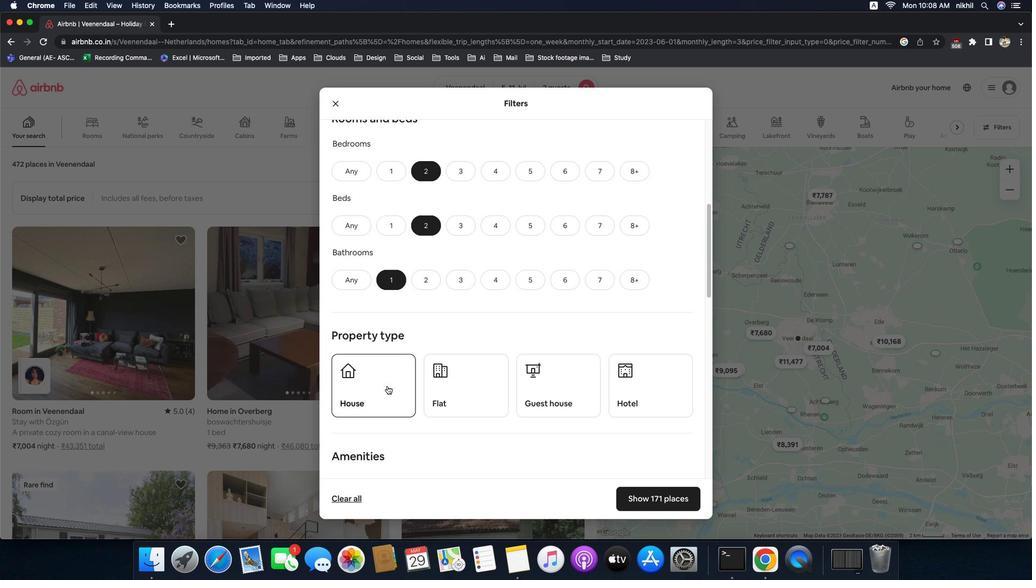 
Action: Mouse scrolled (463, 433) with delta (-27, -28)
Screenshot: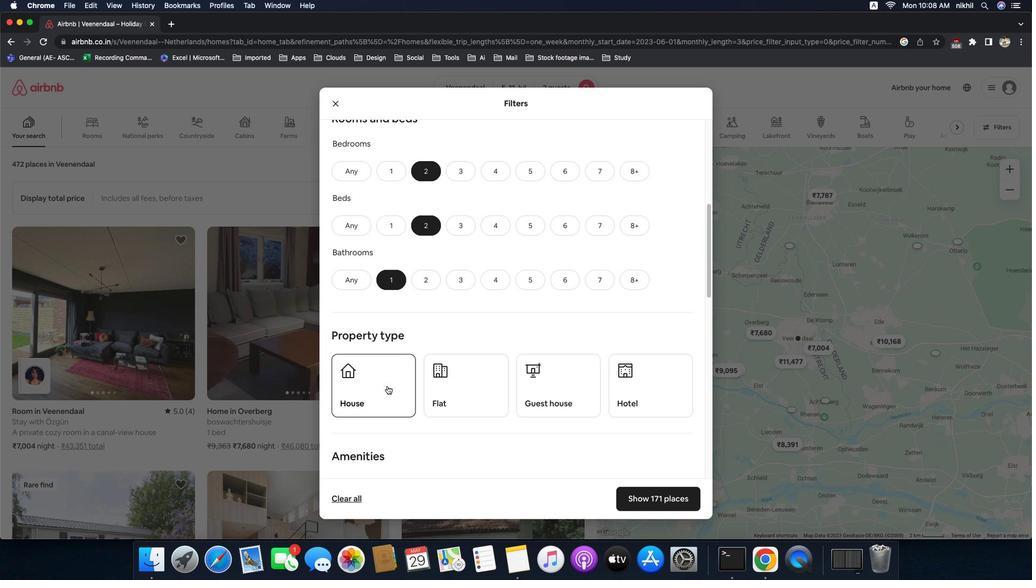 
Action: Mouse scrolled (463, 433) with delta (-27, -29)
Screenshot: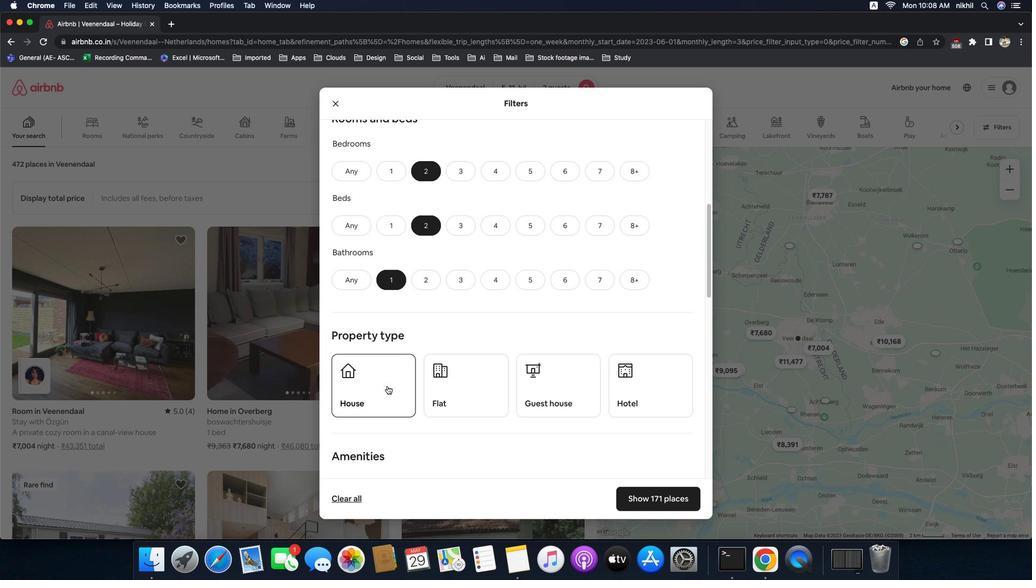 
Action: Mouse scrolled (463, 433) with delta (-27, -28)
Screenshot: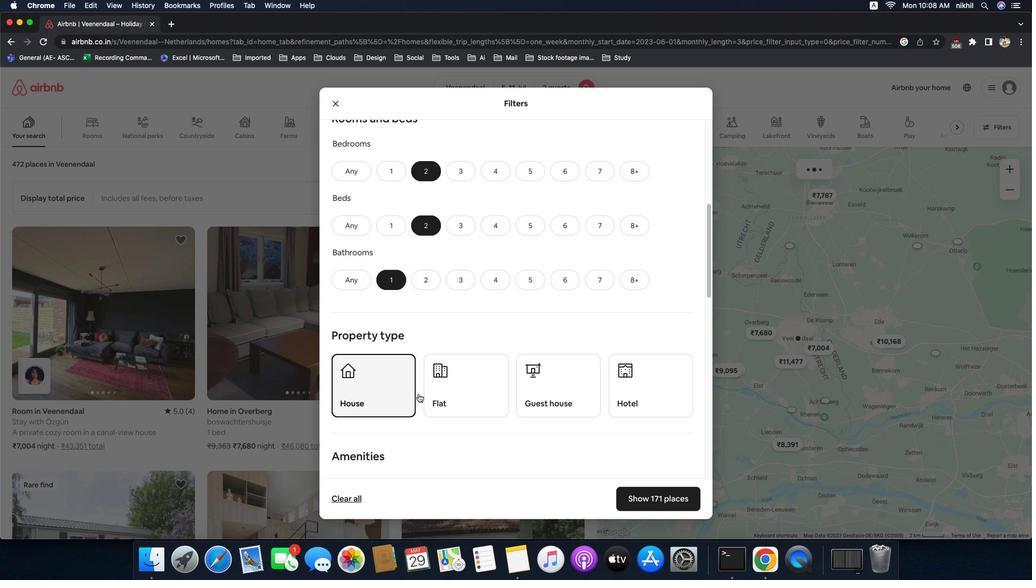 
Action: Mouse scrolled (463, 433) with delta (-27, -28)
Screenshot: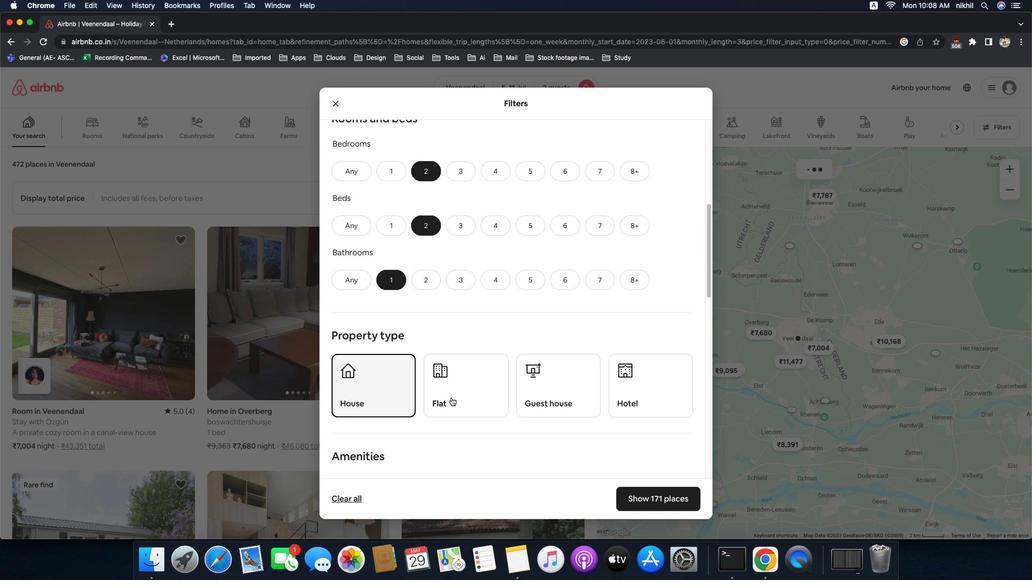 
Action: Mouse scrolled (463, 433) with delta (-27, -29)
Screenshot: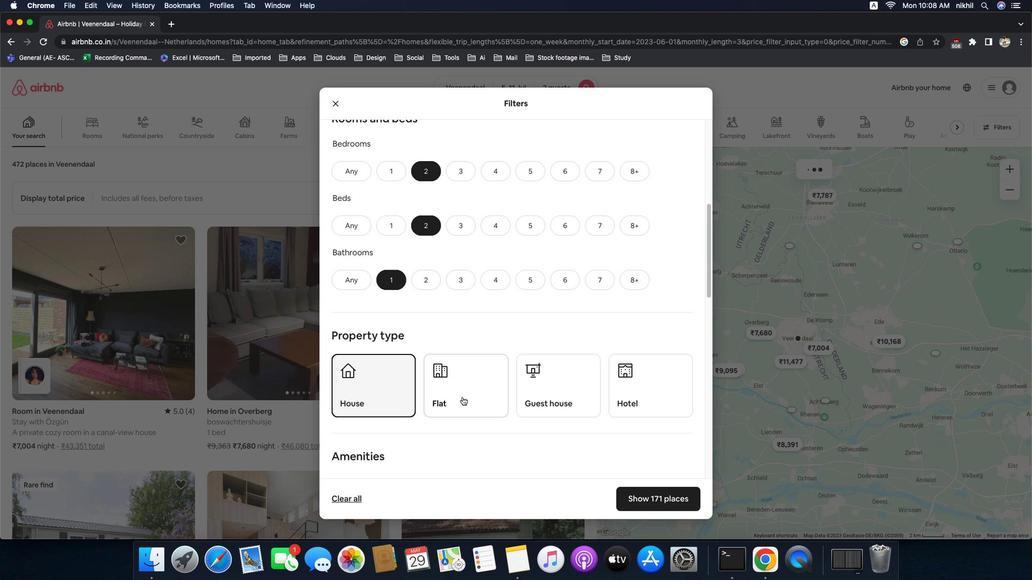 
Action: Mouse moved to (384, 383)
Screenshot: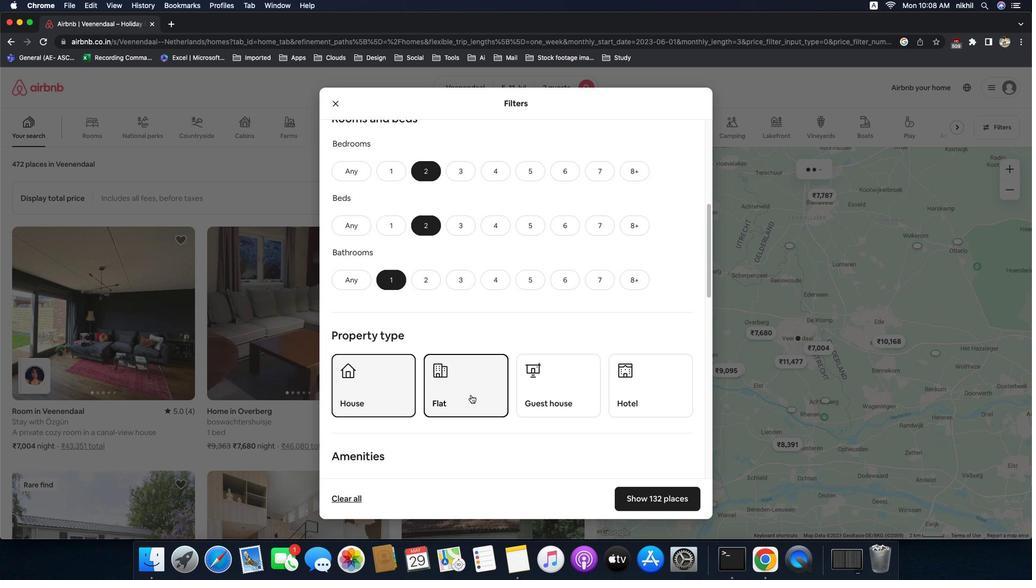 
Action: Mouse pressed left at (384, 383)
Screenshot: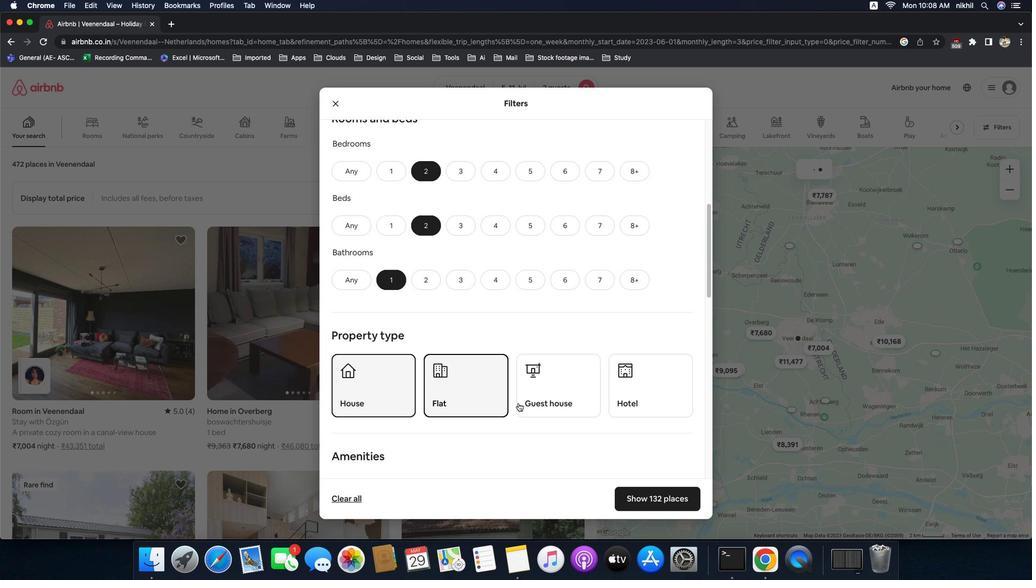 
Action: Mouse moved to (473, 393)
Screenshot: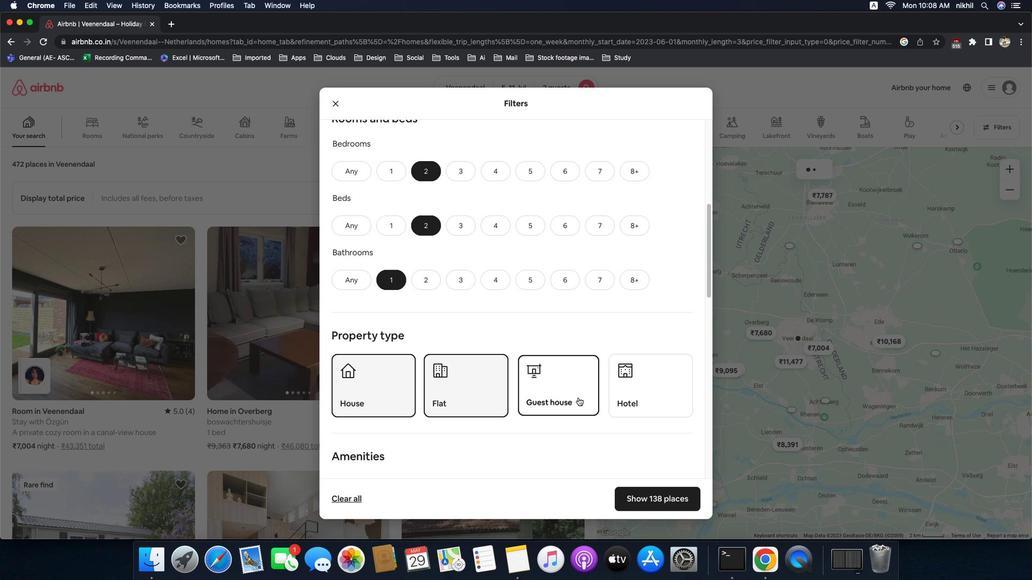 
Action: Mouse pressed left at (473, 393)
Screenshot: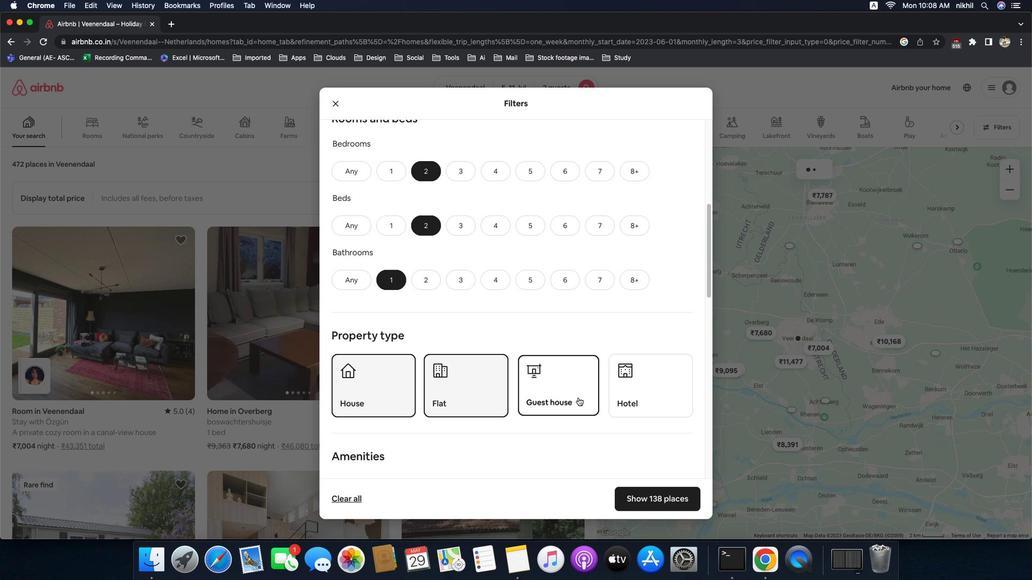 
Action: Mouse moved to (588, 396)
Screenshot: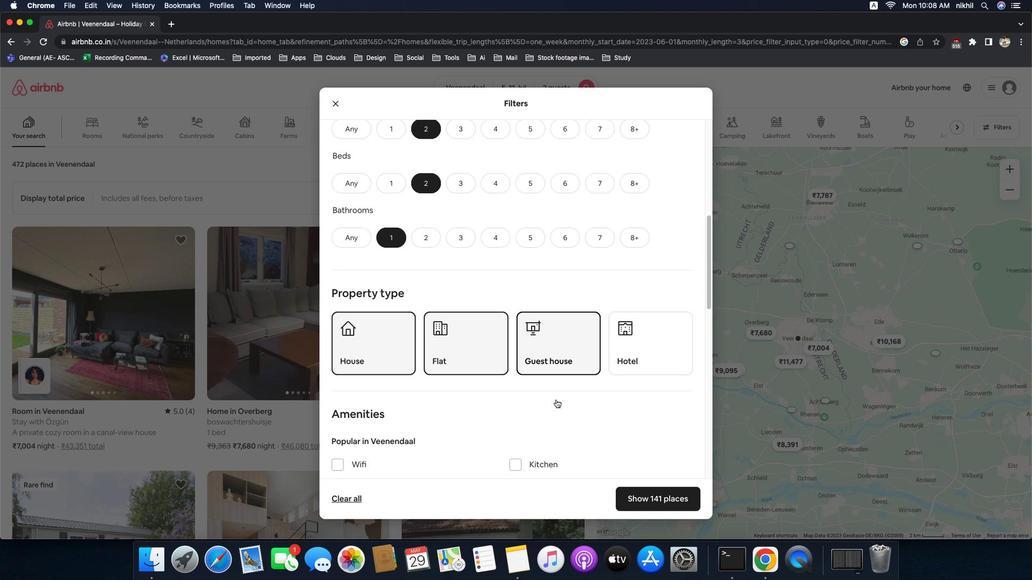 
Action: Mouse pressed left at (588, 396)
Screenshot: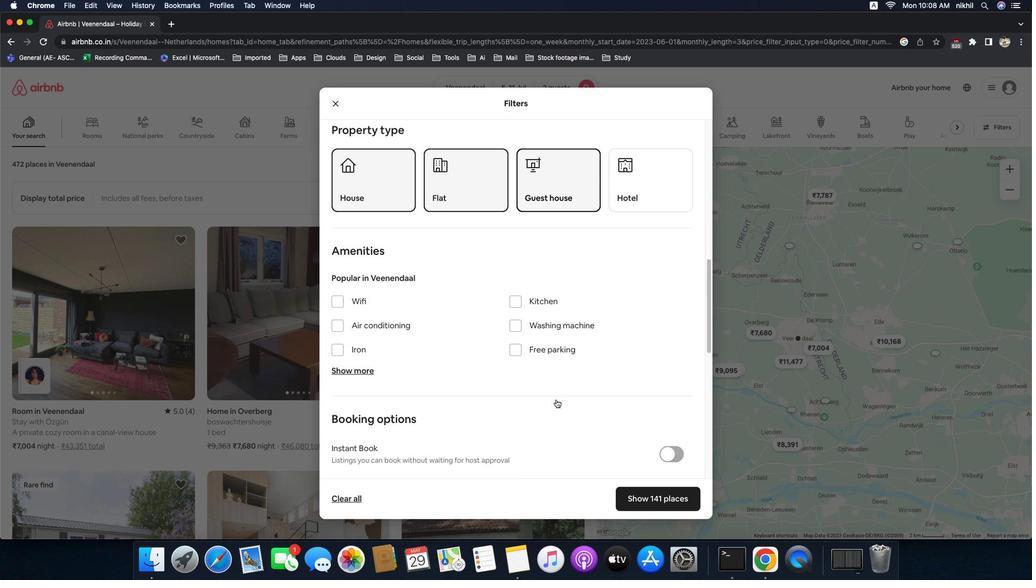 
Action: Mouse moved to (565, 397)
Screenshot: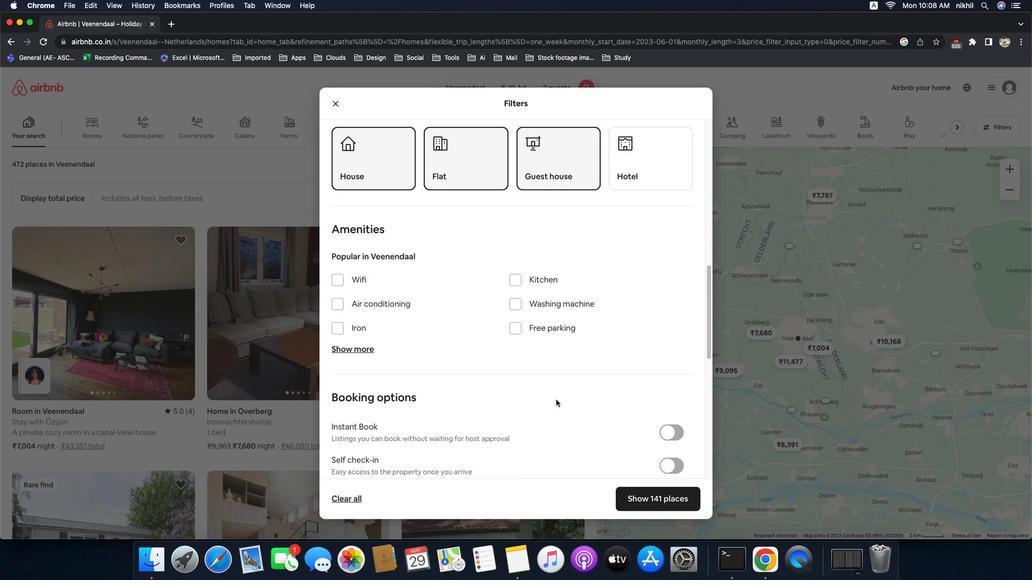 
Action: Mouse scrolled (565, 397) with delta (-27, -28)
Screenshot: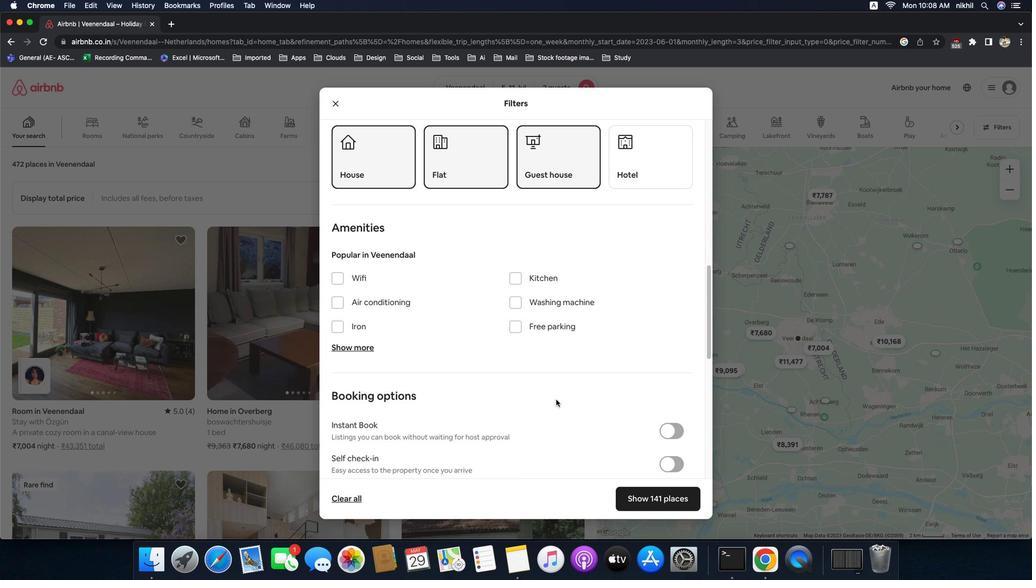 
Action: Mouse scrolled (565, 397) with delta (-27, -28)
Screenshot: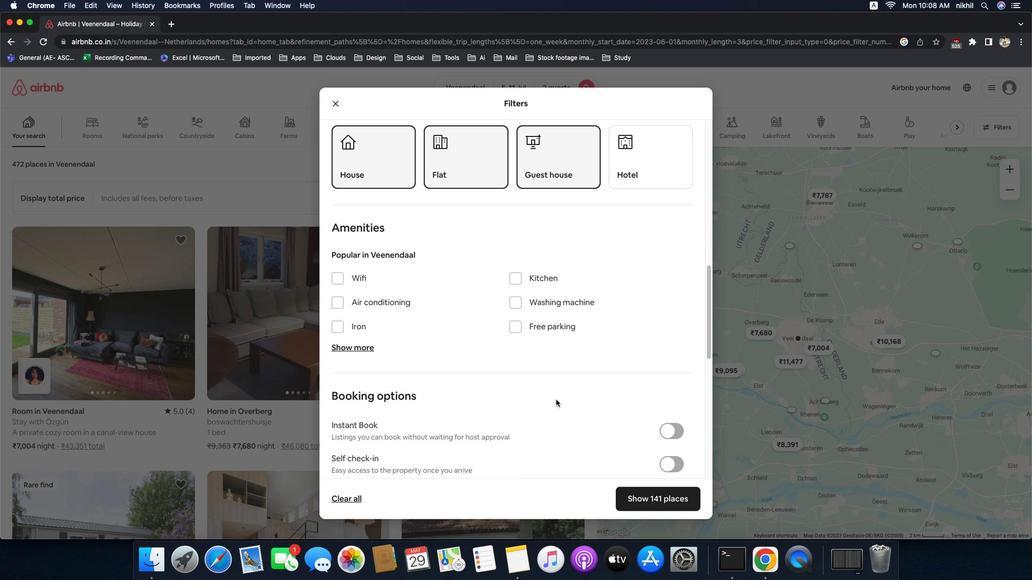 
Action: Mouse scrolled (565, 397) with delta (-27, -30)
Screenshot: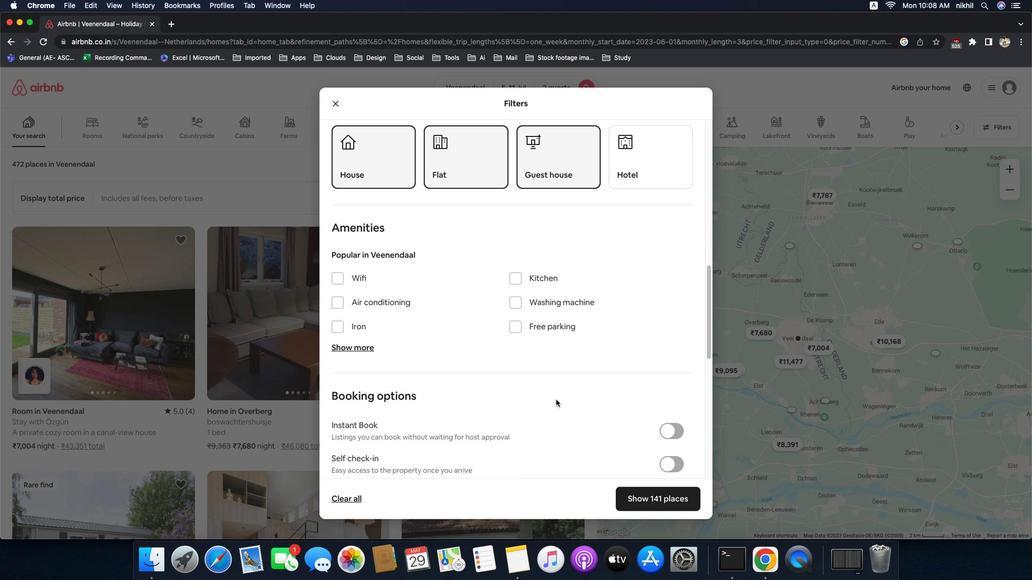 
Action: Mouse scrolled (565, 397) with delta (-27, -30)
Screenshot: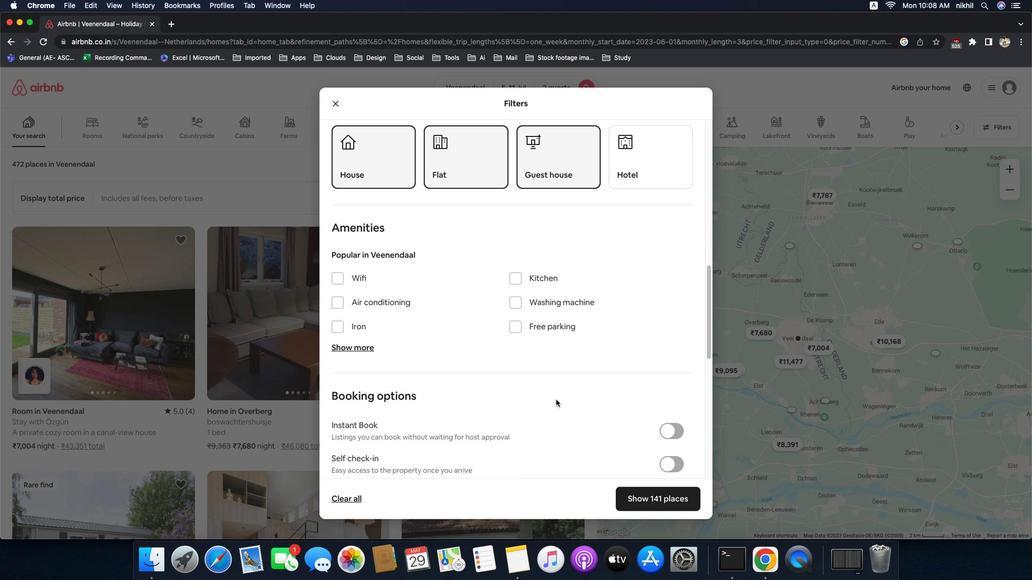 
Action: Mouse scrolled (565, 397) with delta (-27, -28)
Screenshot: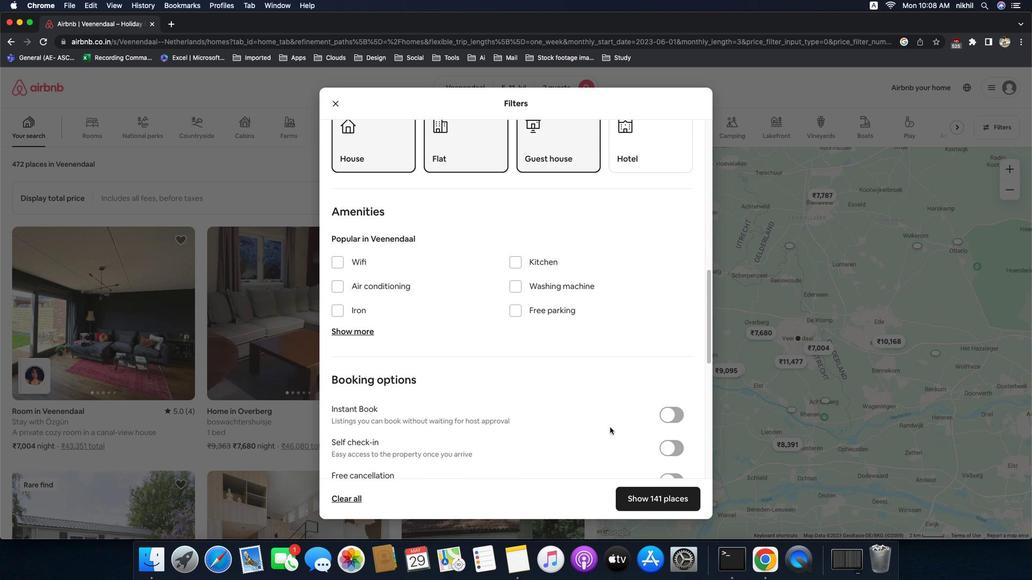 
Action: Mouse scrolled (565, 397) with delta (-27, -28)
Screenshot: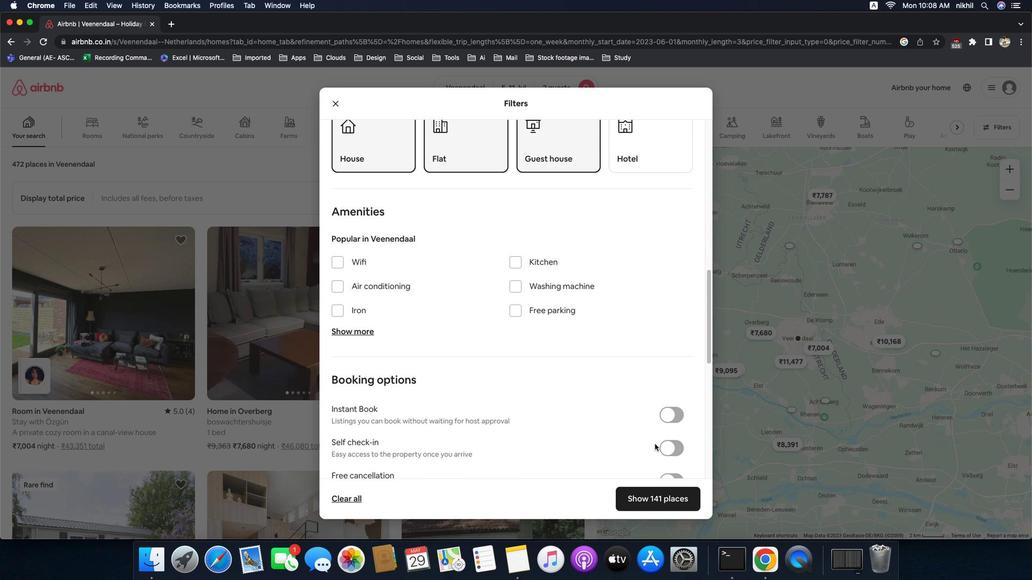 
Action: Mouse scrolled (565, 397) with delta (-27, -28)
Screenshot: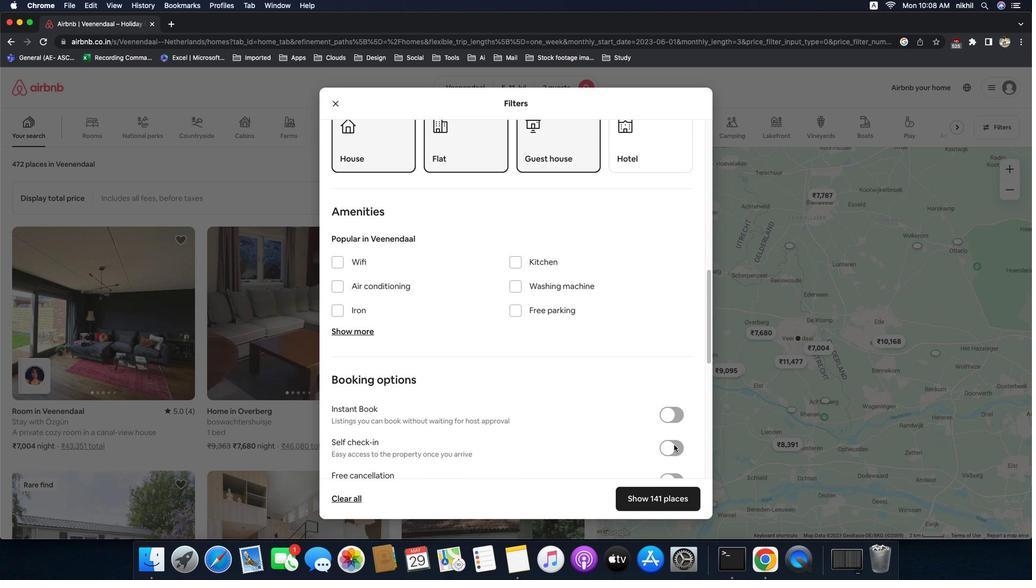 
Action: Mouse scrolled (565, 397) with delta (-27, -28)
Screenshot: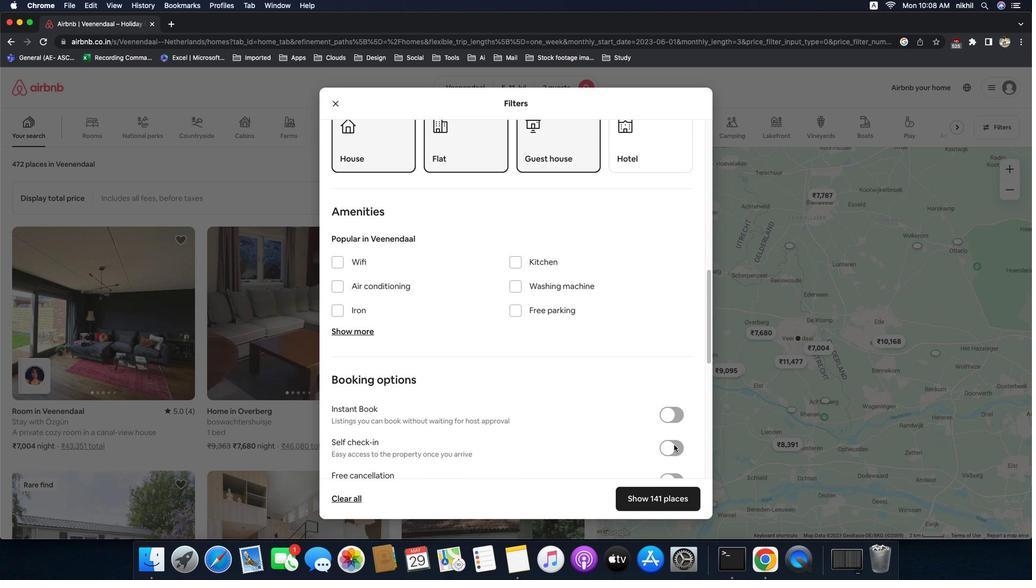 
Action: Mouse scrolled (565, 397) with delta (-27, -28)
Screenshot: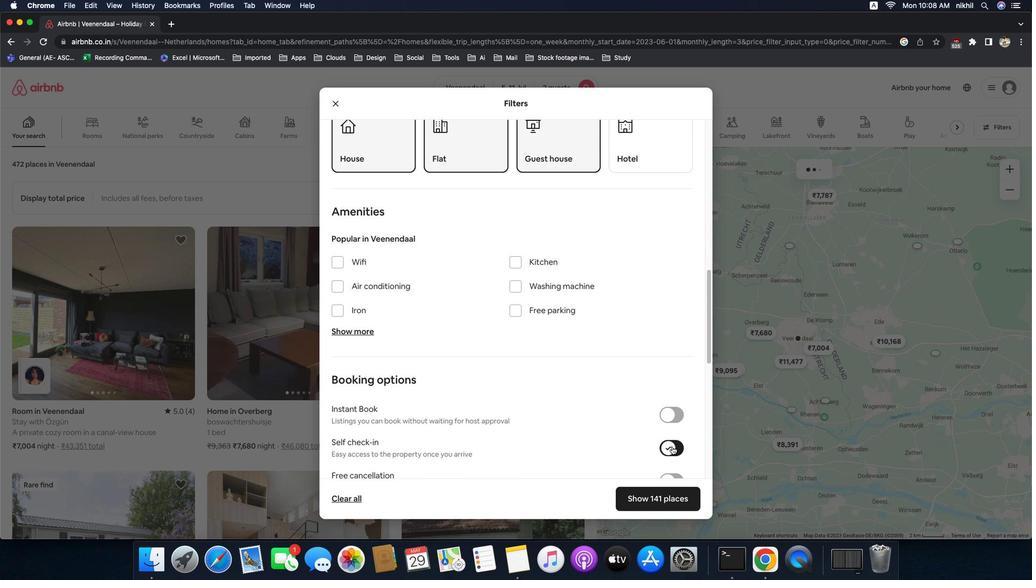 
Action: Mouse scrolled (565, 397) with delta (-27, -28)
Screenshot: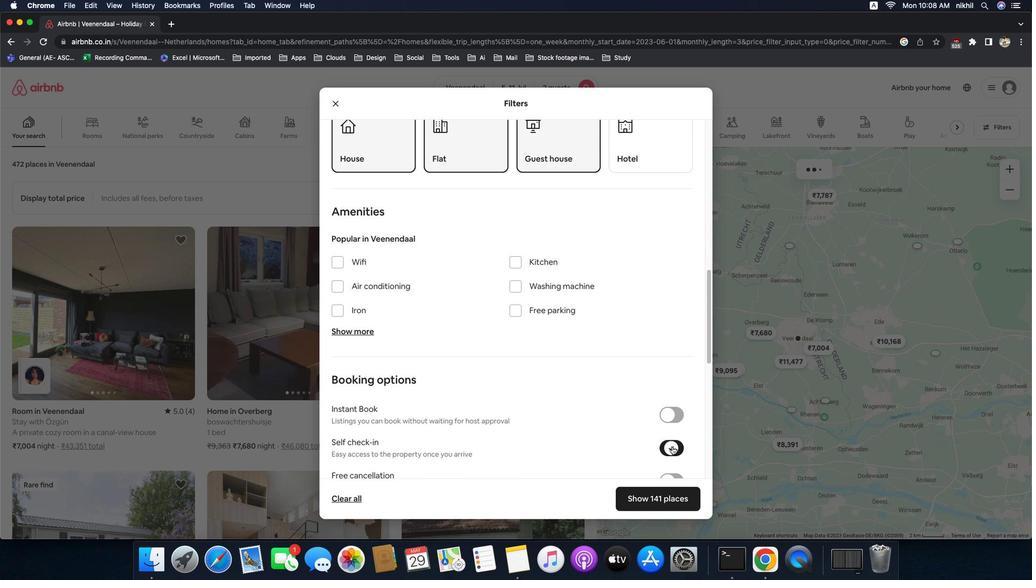 
Action: Mouse scrolled (565, 397) with delta (-27, -28)
Screenshot: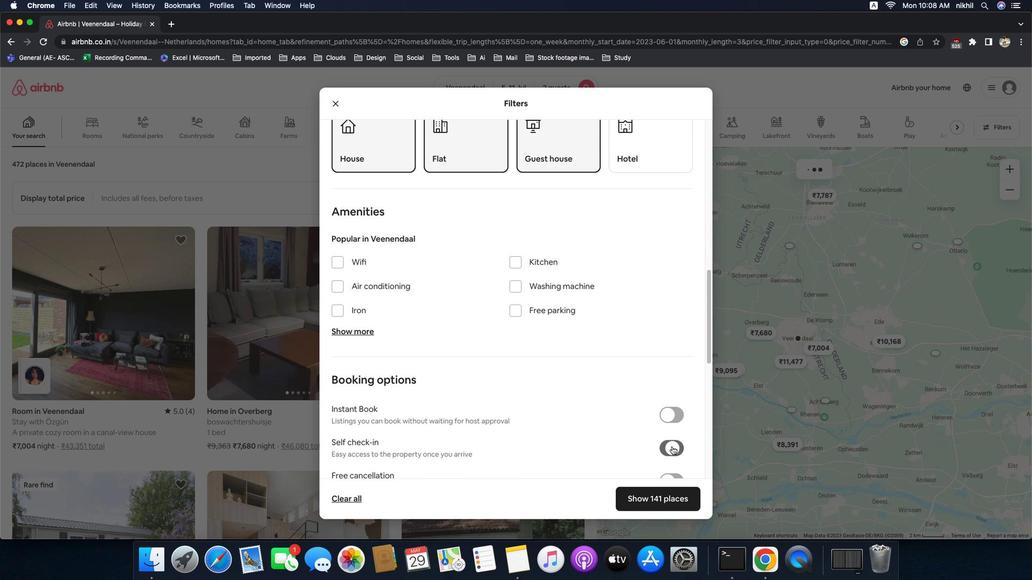 
Action: Mouse moved to (691, 446)
Screenshot: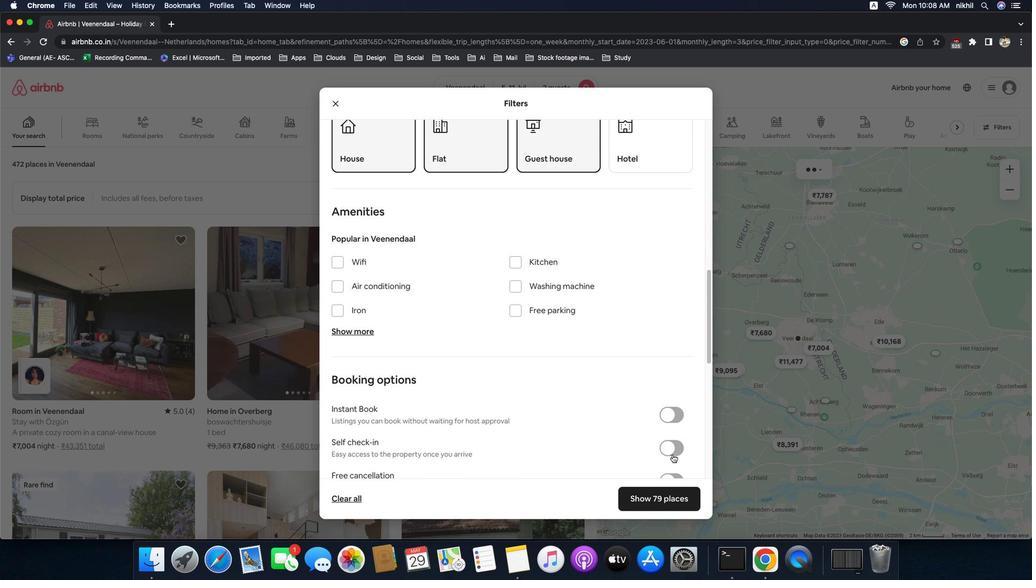 
Action: Mouse pressed left at (691, 446)
Screenshot: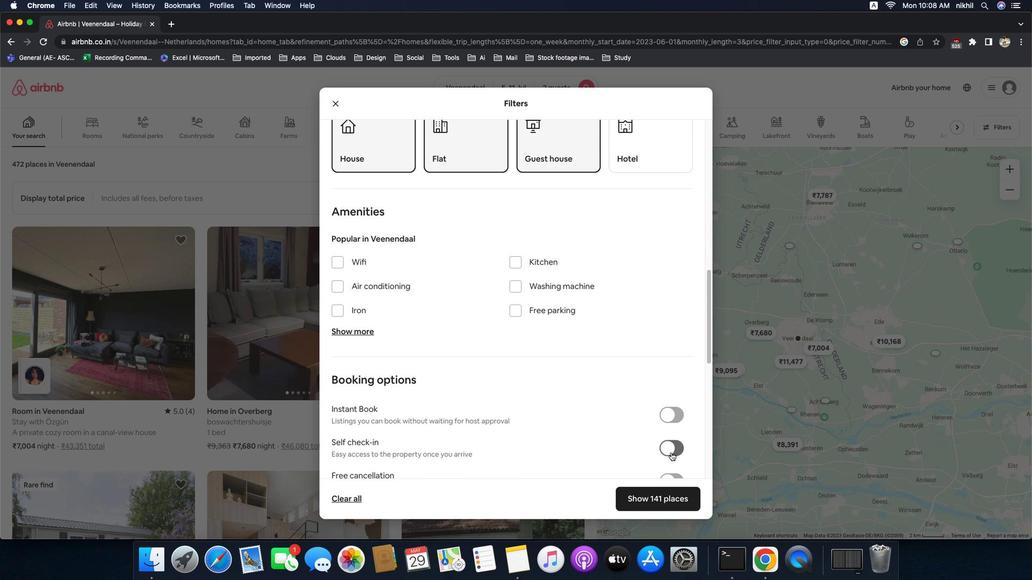 
Action: Mouse moved to (688, 448)
Screenshot: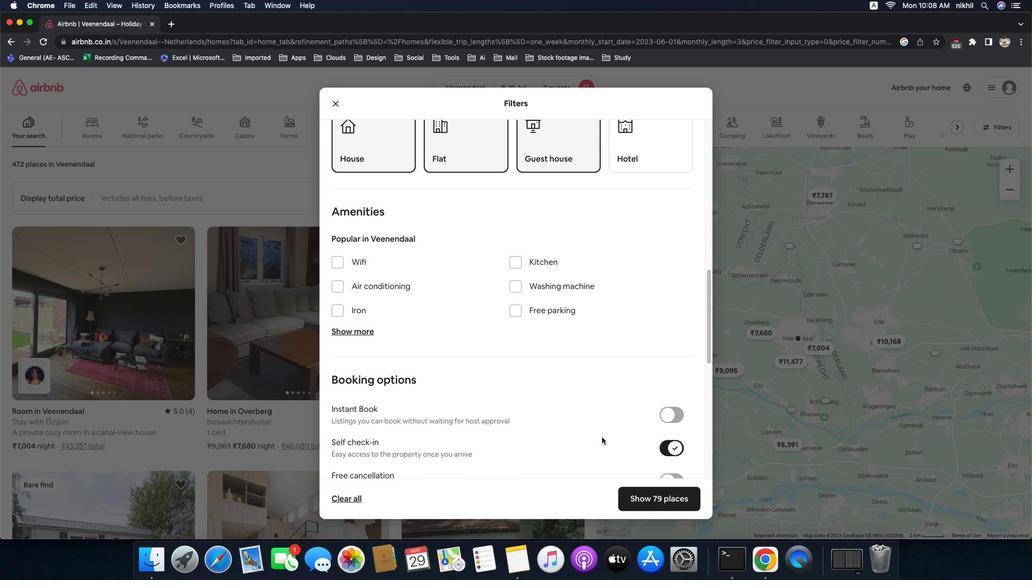
Action: Mouse pressed left at (688, 448)
Screenshot: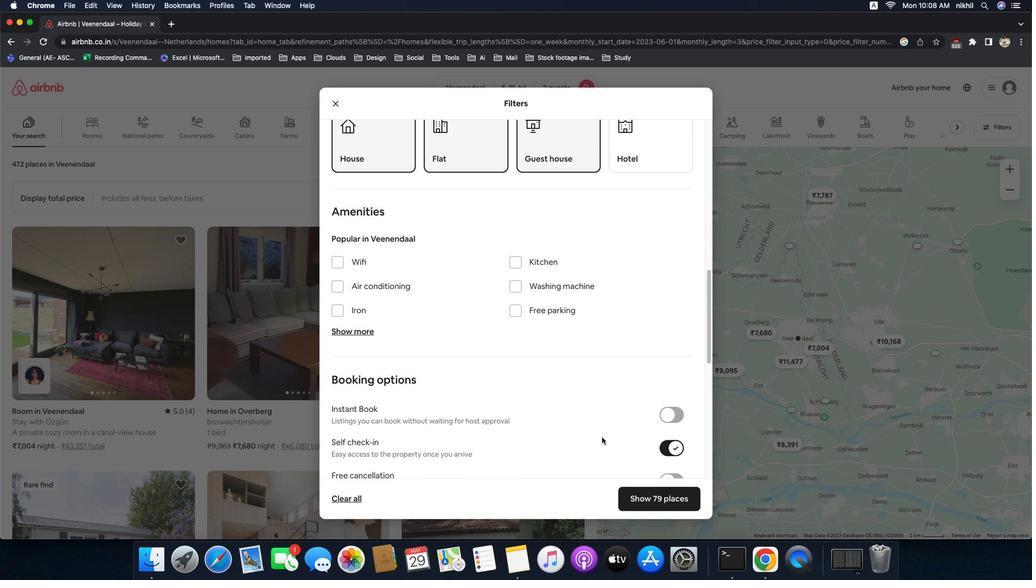 
Action: Mouse moved to (687, 454)
Screenshot: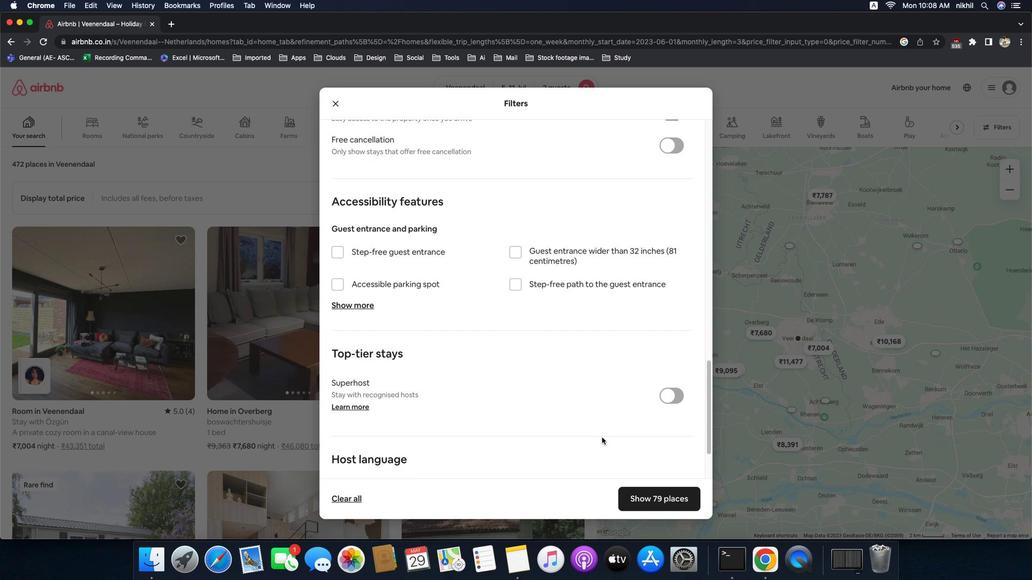 
Action: Mouse pressed left at (687, 454)
Screenshot: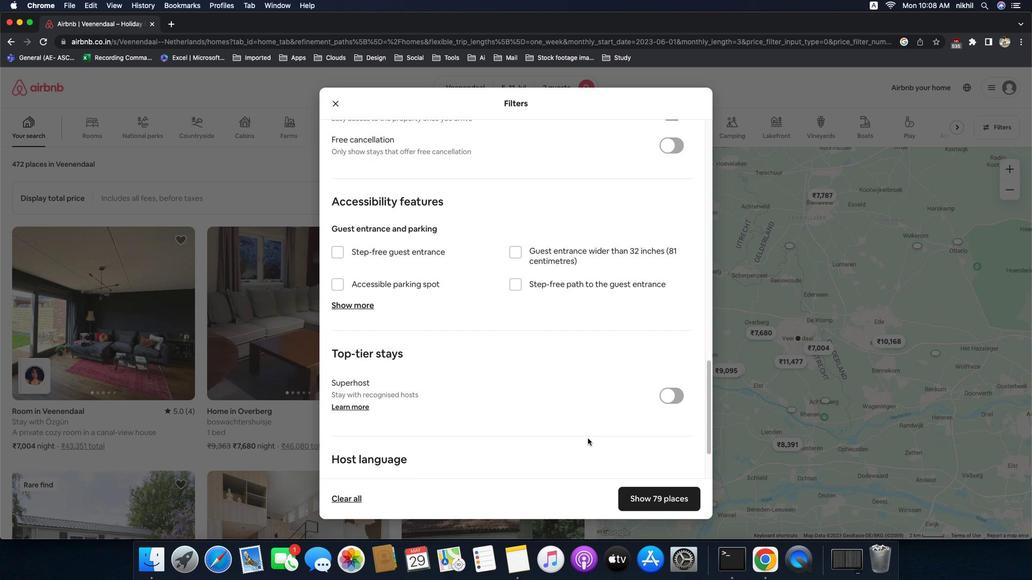 
Action: Mouse moved to (613, 438)
Screenshot: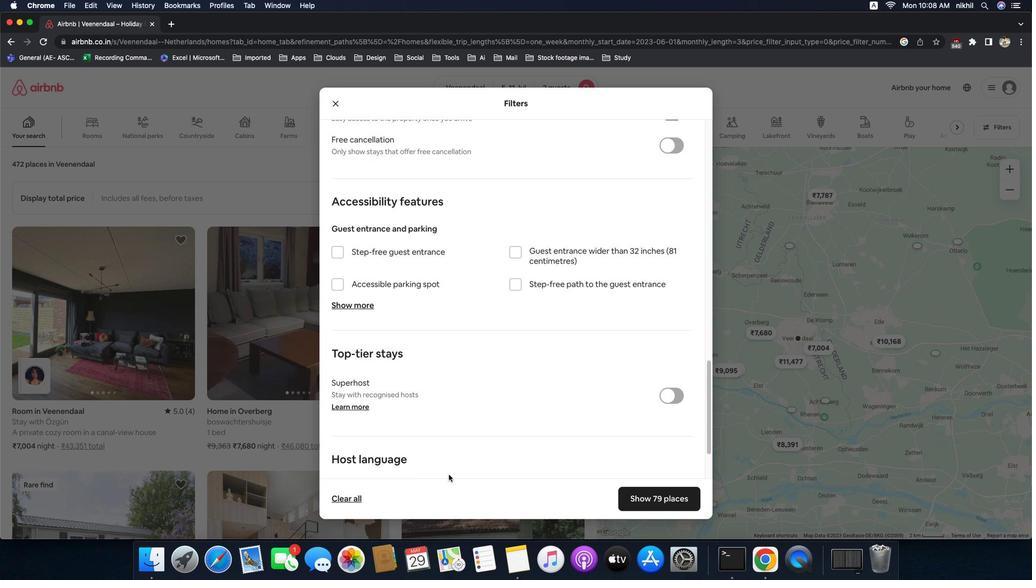 
Action: Mouse scrolled (613, 438) with delta (-27, -28)
Screenshot: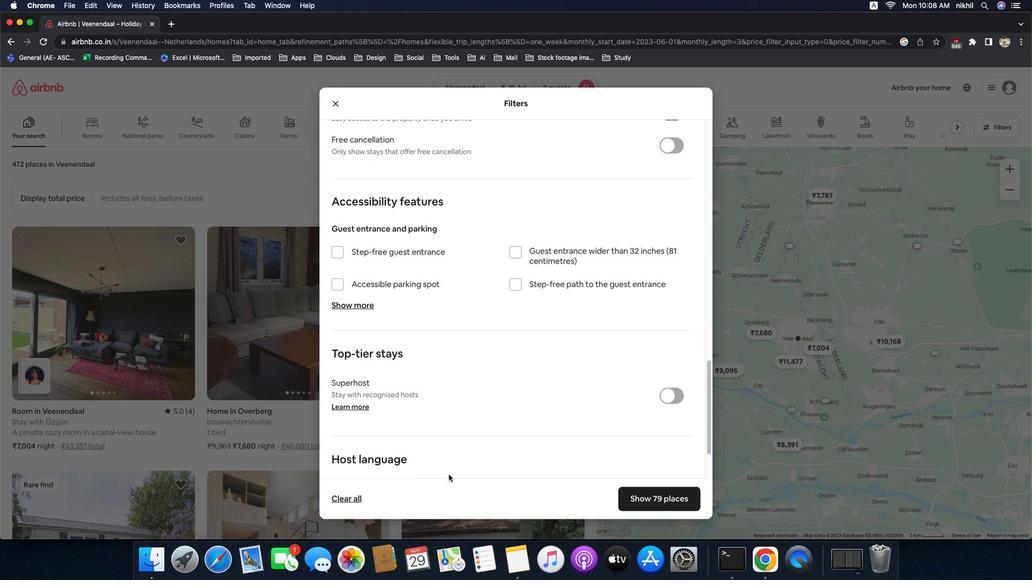 
Action: Mouse scrolled (613, 438) with delta (-27, -28)
Screenshot: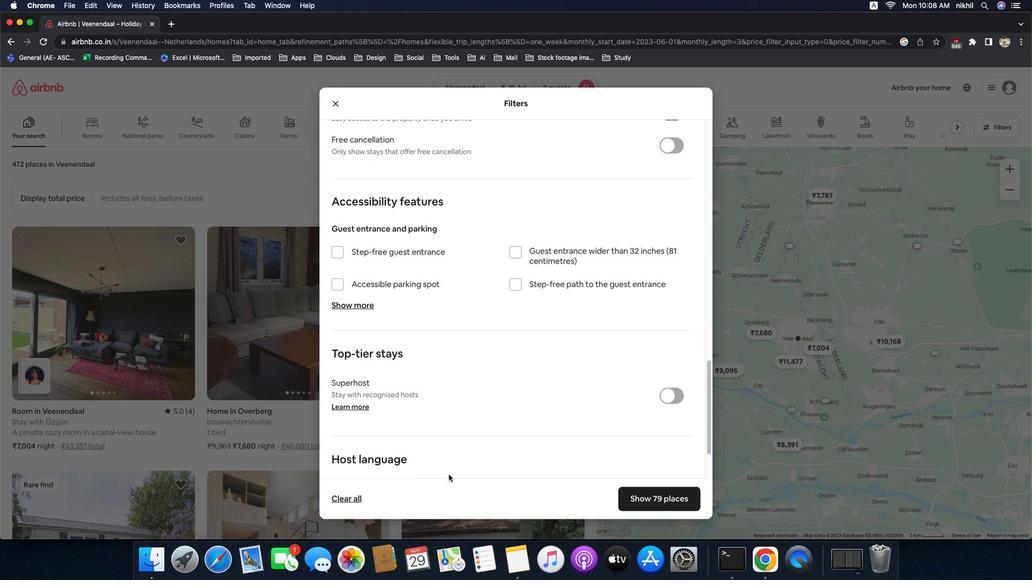 
Action: Mouse scrolled (613, 438) with delta (-27, -30)
Screenshot: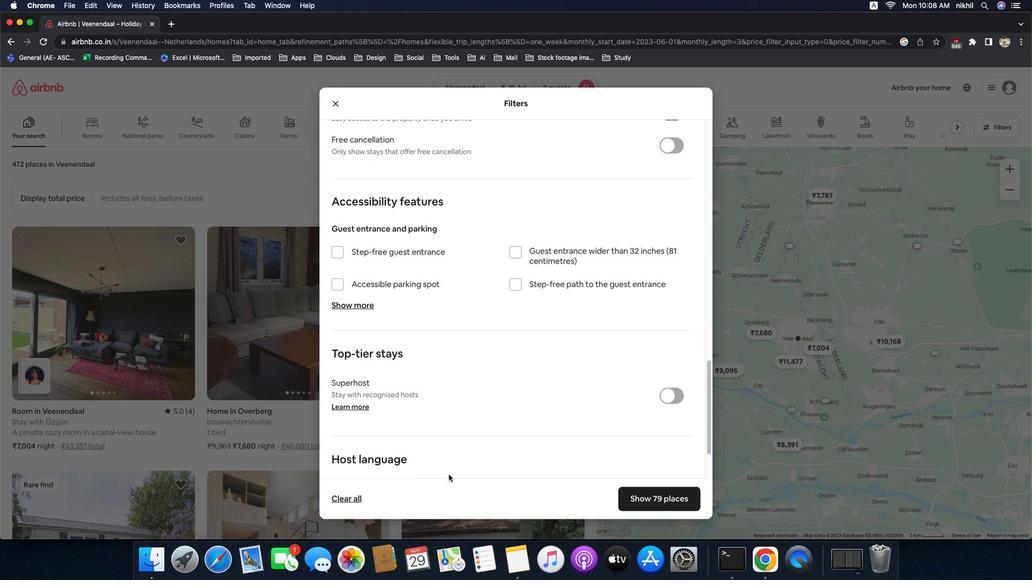 
Action: Mouse scrolled (613, 438) with delta (-27, -31)
Screenshot: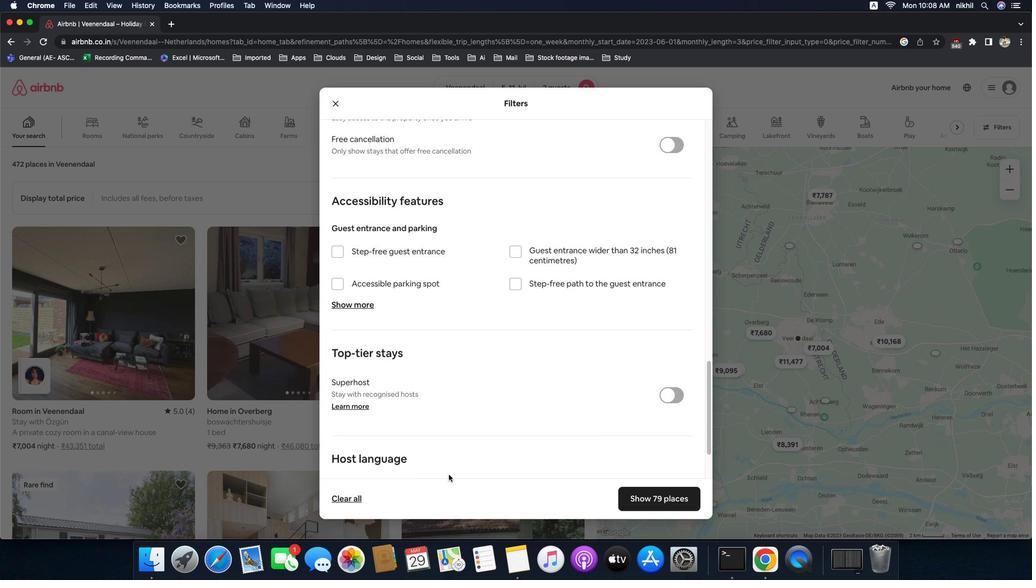 
Action: Mouse scrolled (613, 438) with delta (-27, -28)
Screenshot: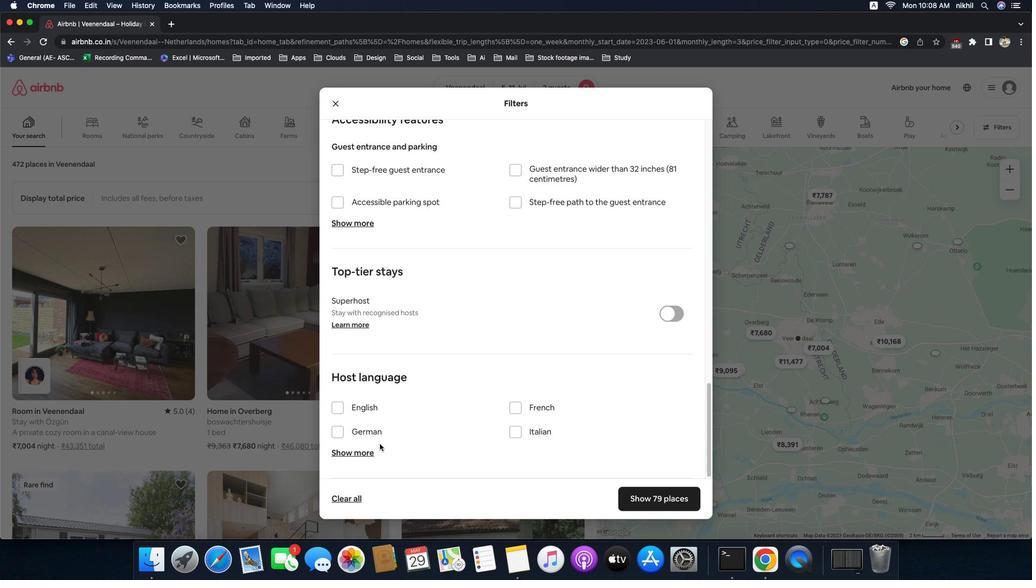 
Action: Mouse scrolled (613, 438) with delta (-27, -28)
Screenshot: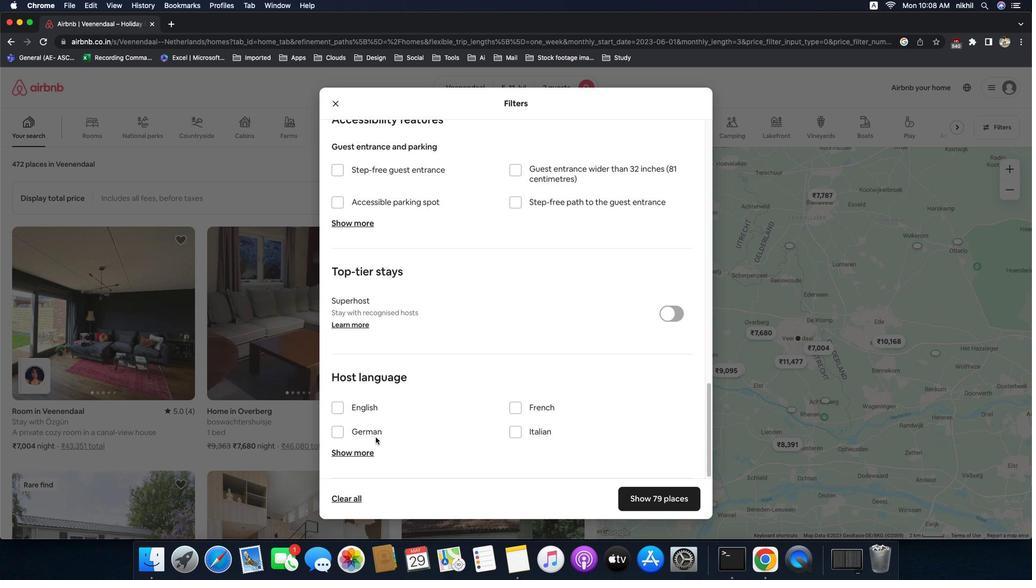 
Action: Mouse scrolled (613, 438) with delta (-27, -30)
Screenshot: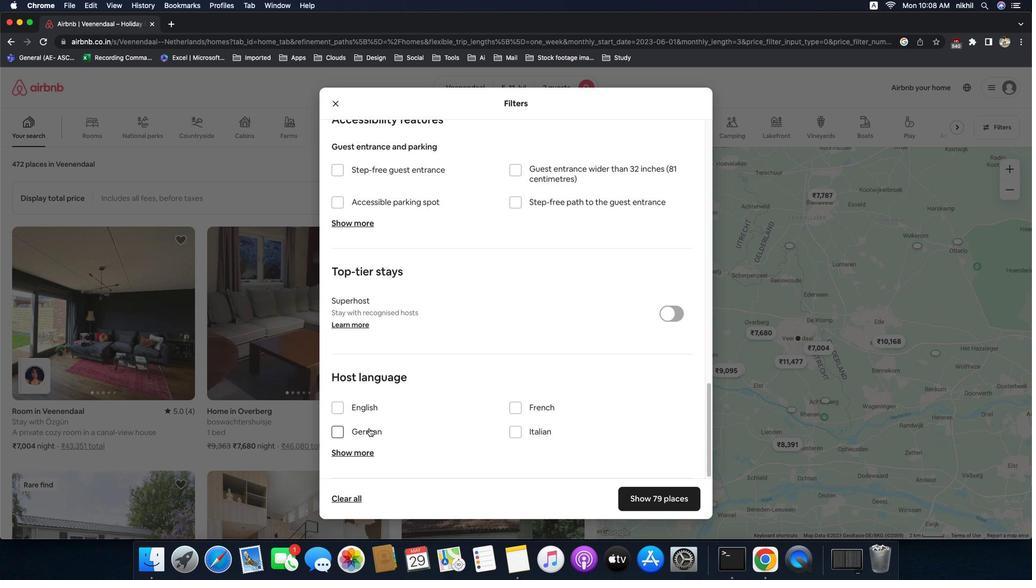 
Action: Mouse moved to (450, 478)
Screenshot: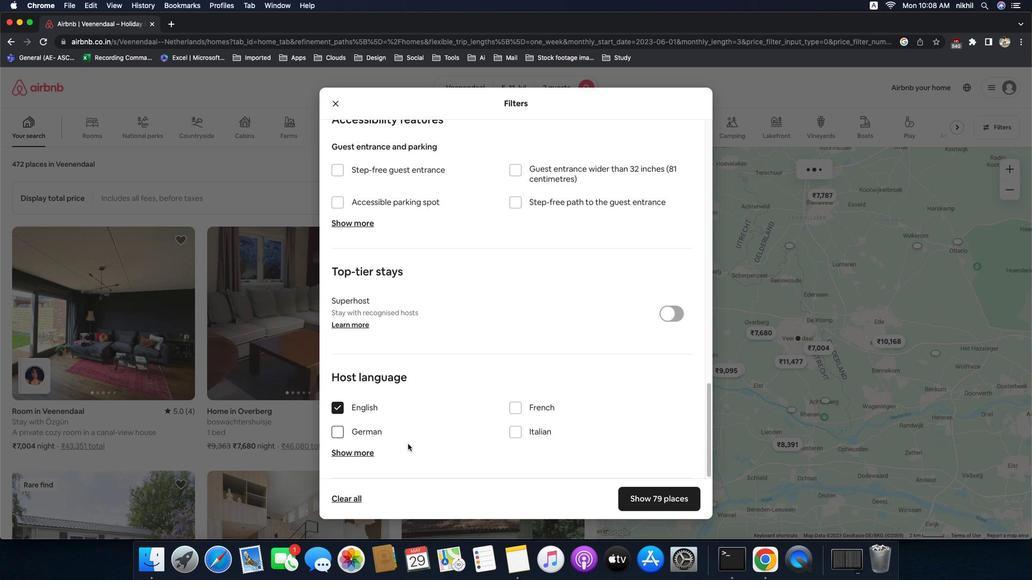 
Action: Mouse scrolled (450, 478) with delta (-27, -28)
Screenshot: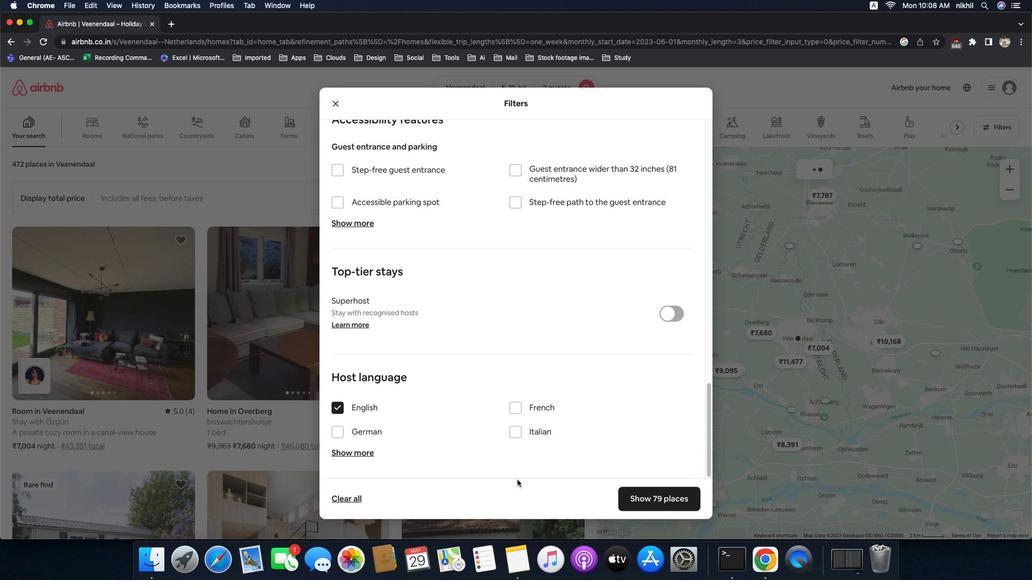 
Action: Mouse scrolled (450, 478) with delta (-27, -28)
Screenshot: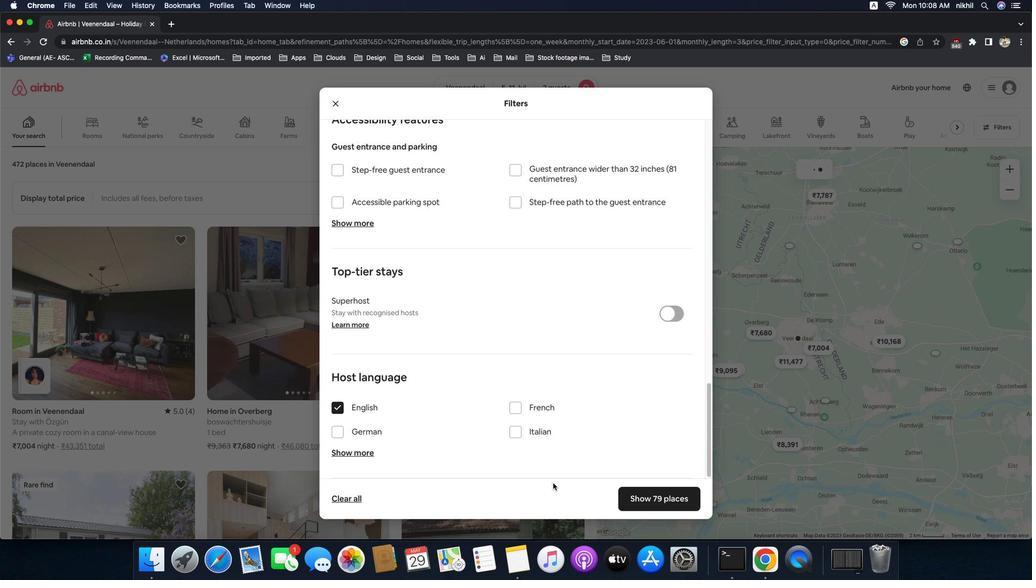 
Action: Mouse scrolled (450, 478) with delta (-27, -29)
Screenshot: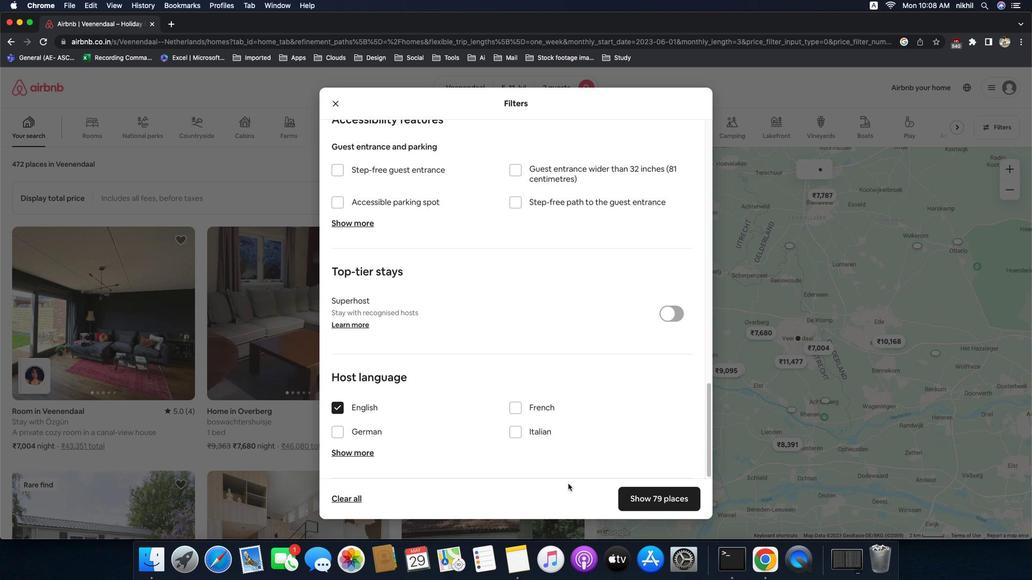 
Action: Mouse scrolled (450, 478) with delta (-27, -30)
Screenshot: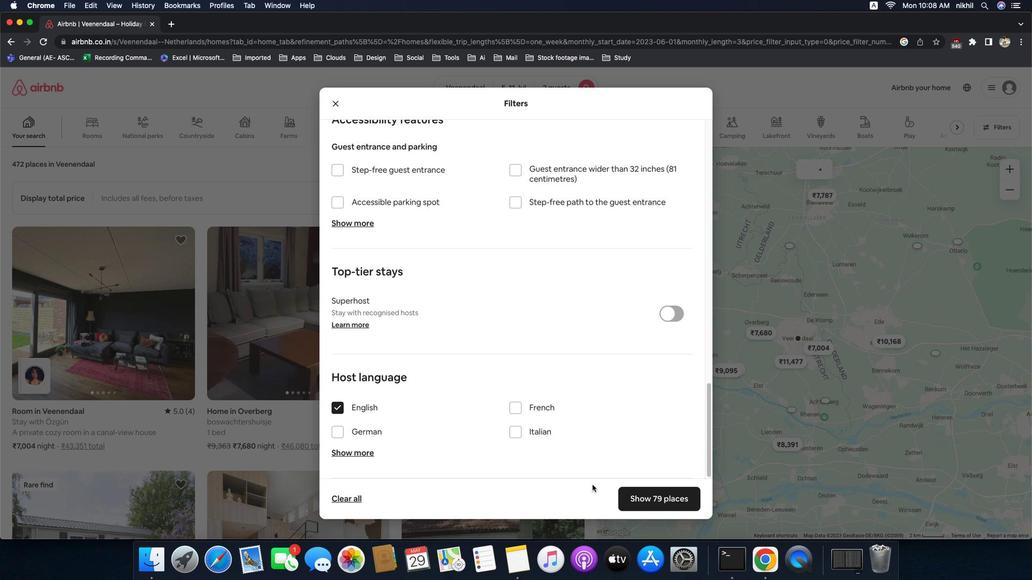 
Action: Mouse moved to (353, 407)
Screenshot: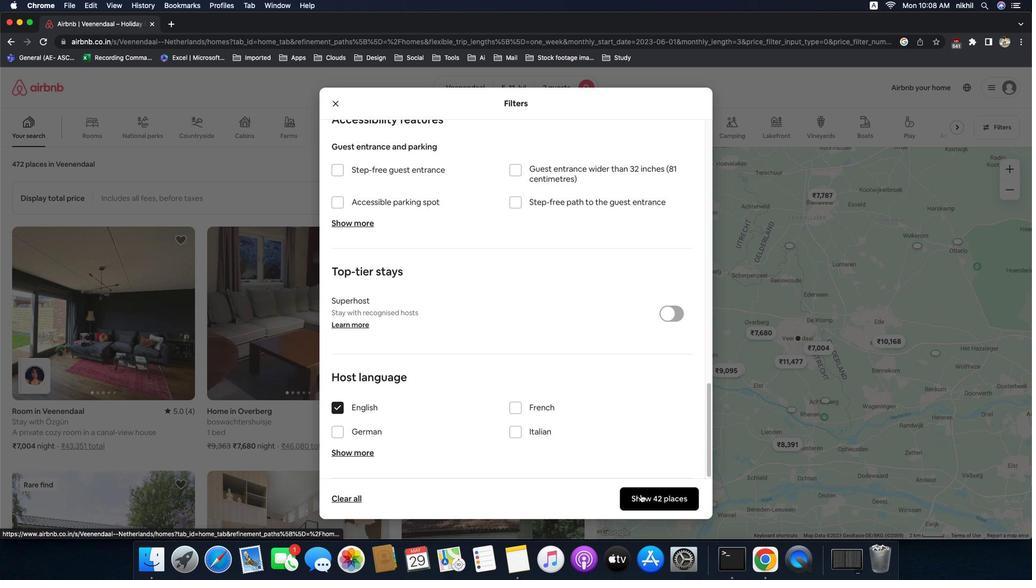 
Action: Mouse pressed left at (353, 407)
Screenshot: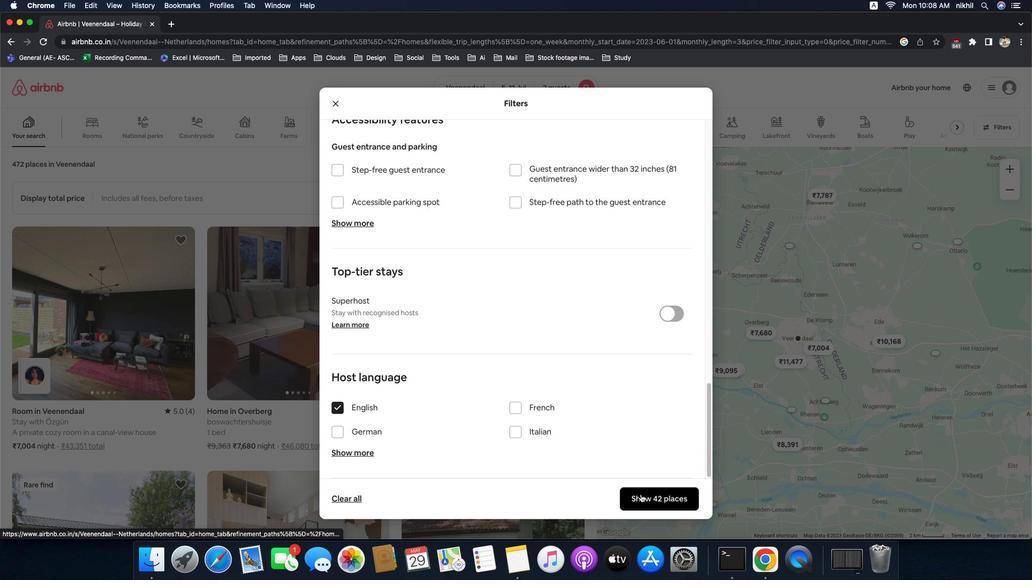 
Action: Mouse moved to (654, 499)
Screenshot: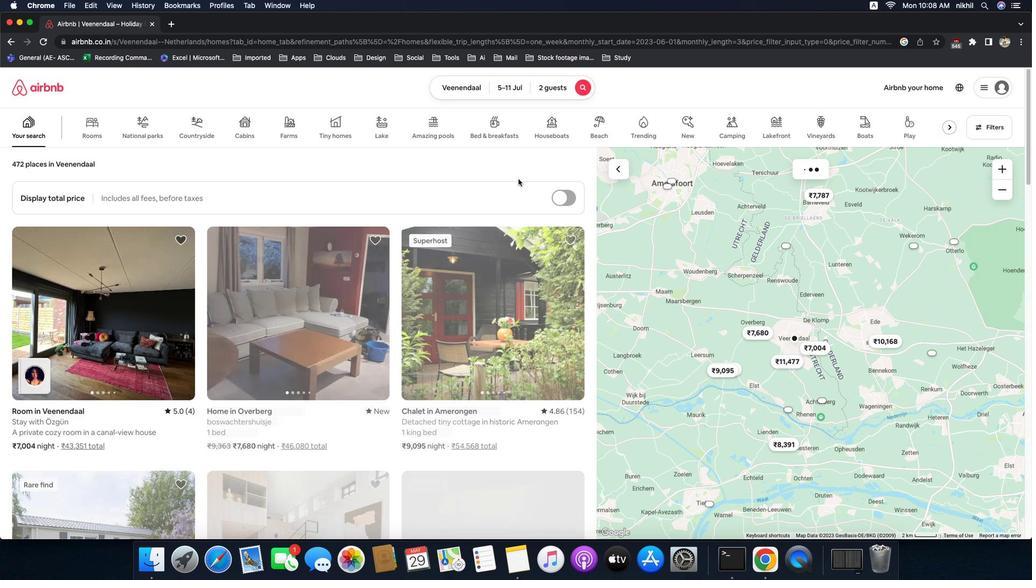 
Action: Mouse pressed left at (654, 499)
Screenshot: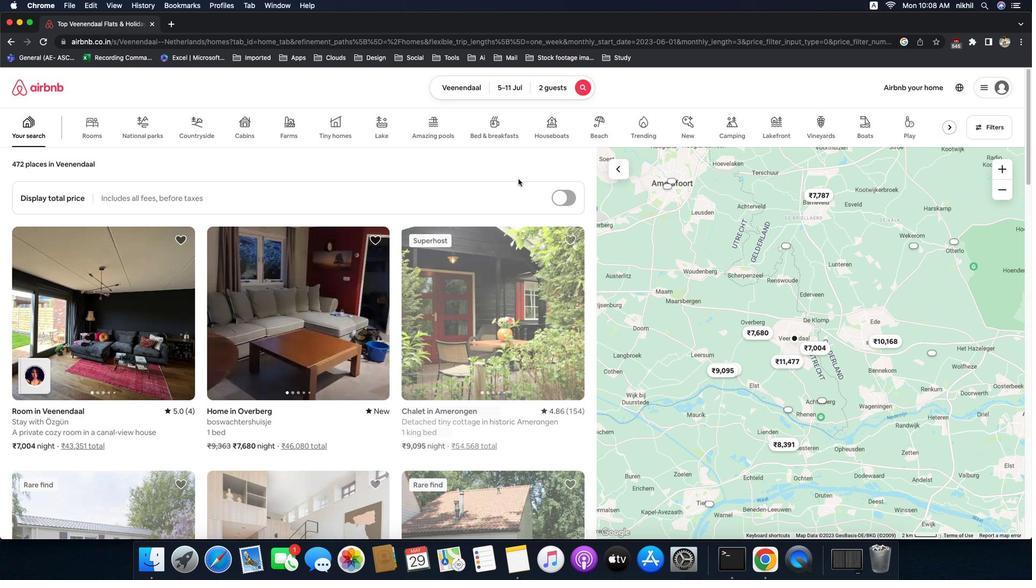 
Action: Mouse moved to (524, 162)
Screenshot: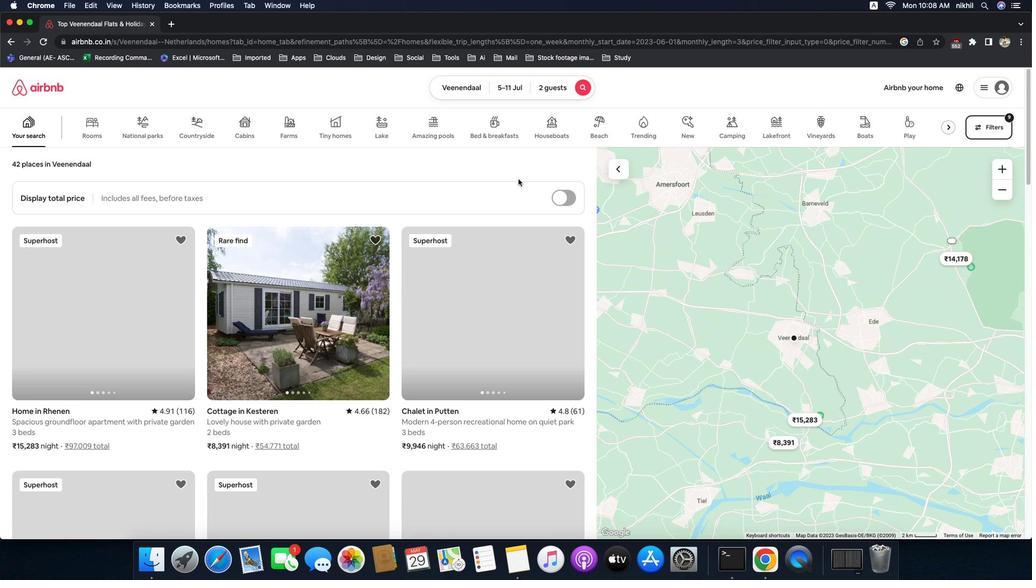 
